 Task: In the  document Creativityplan.html Change font size of watermark '120' and place the watermark  'Horizontally'. Insert footer and write ww.ramsons.com
Action: Mouse moved to (294, 389)
Screenshot: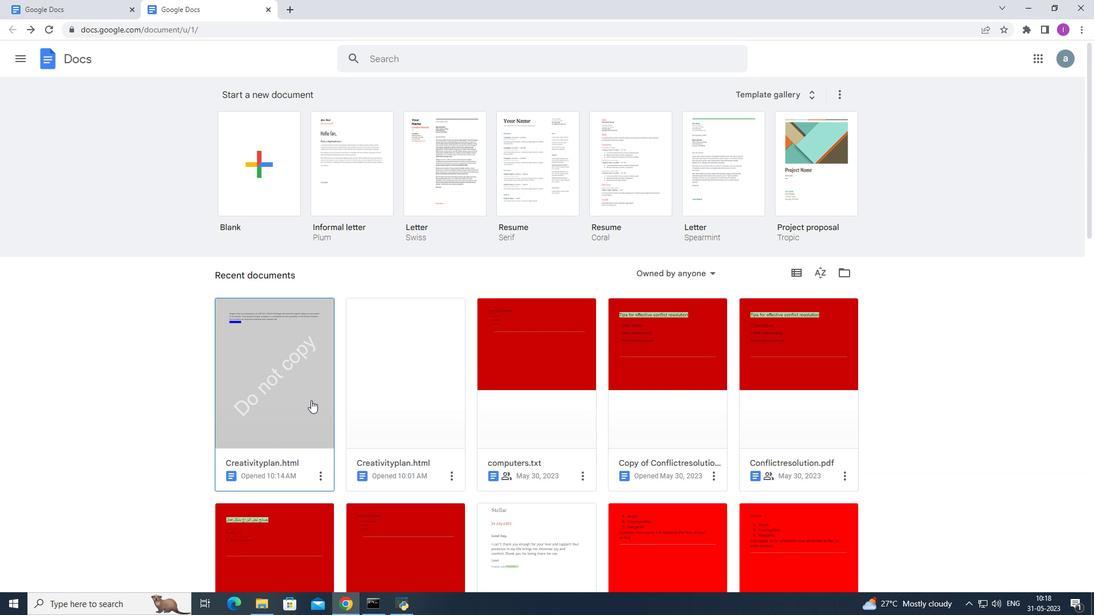 
Action: Mouse pressed left at (294, 389)
Screenshot: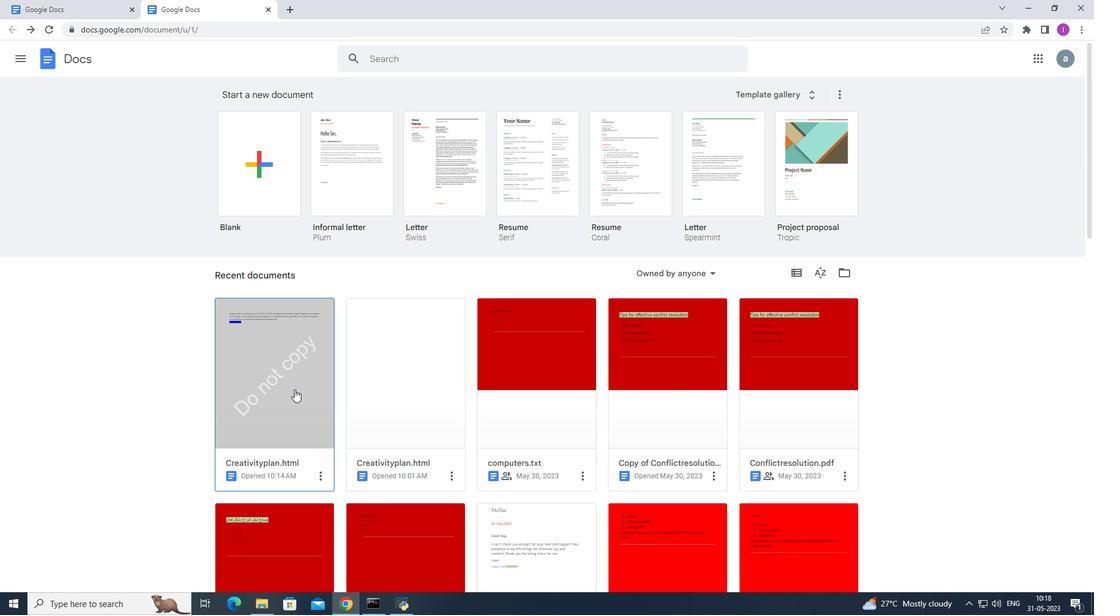 
Action: Mouse moved to (702, 293)
Screenshot: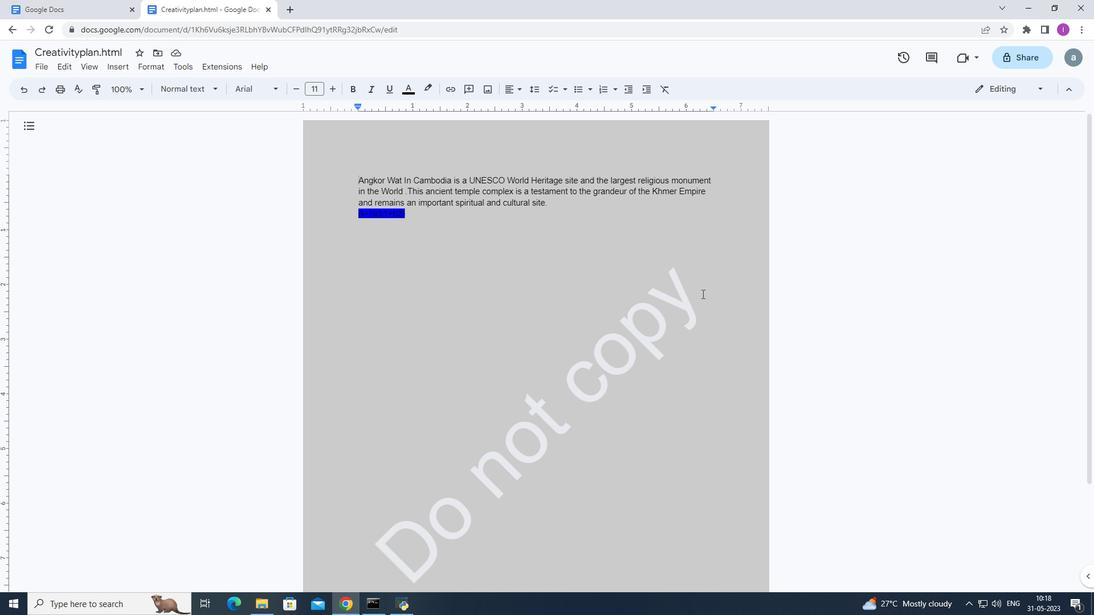
Action: Mouse pressed left at (702, 293)
Screenshot: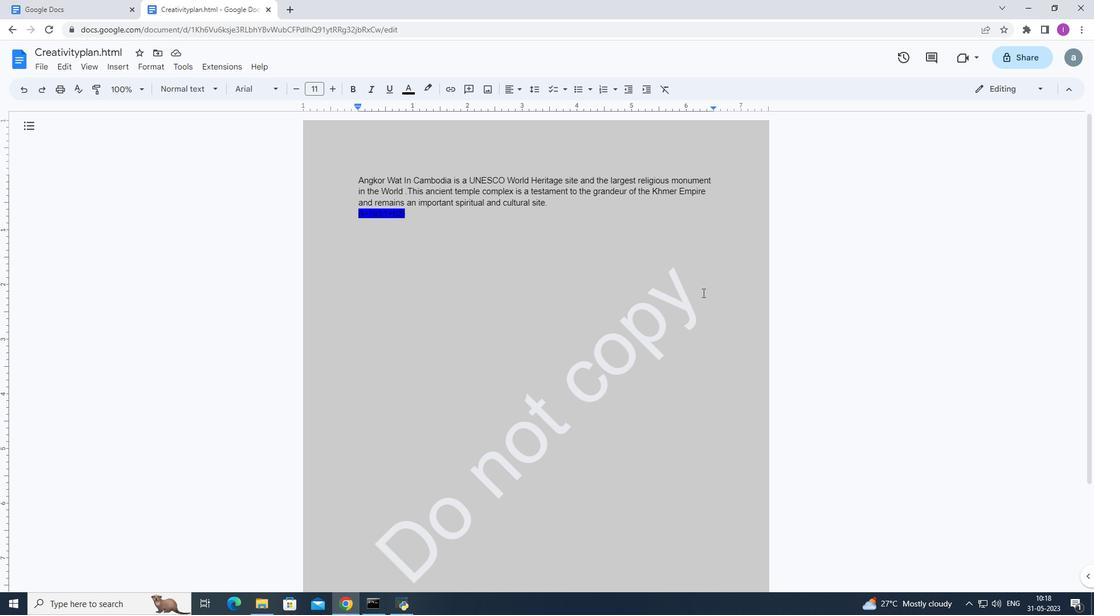 
Action: Mouse moved to (39, 62)
Screenshot: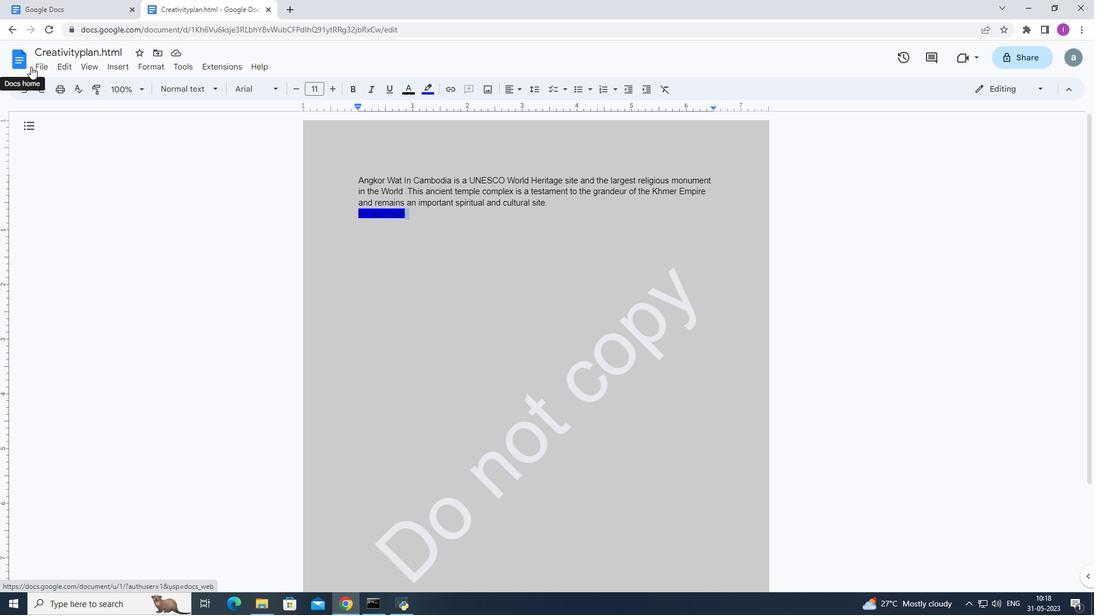 
Action: Mouse pressed left at (39, 62)
Screenshot: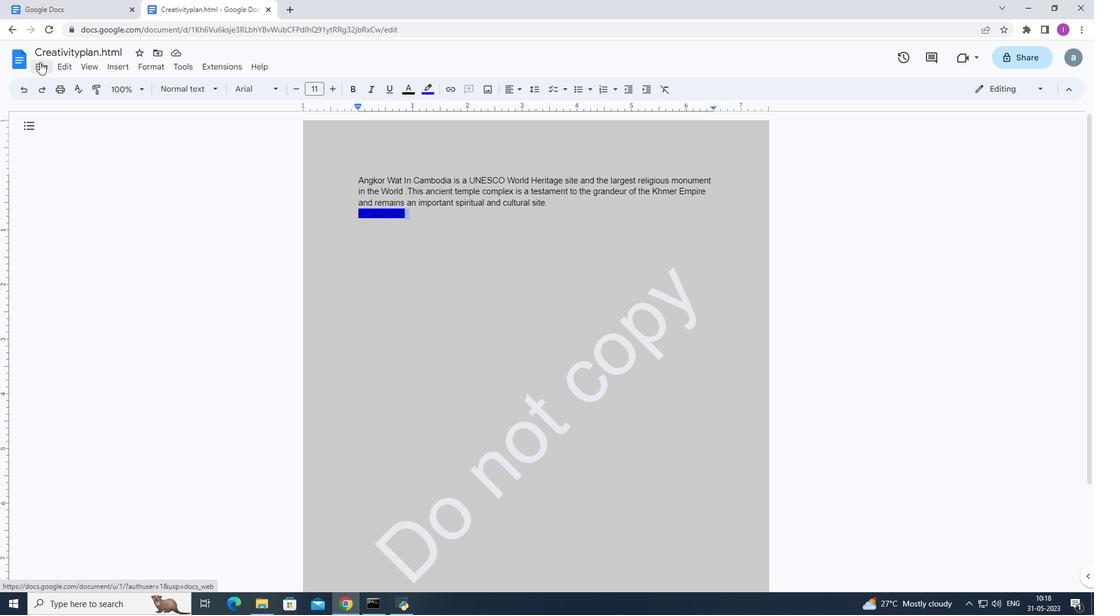 
Action: Mouse moved to (289, 196)
Screenshot: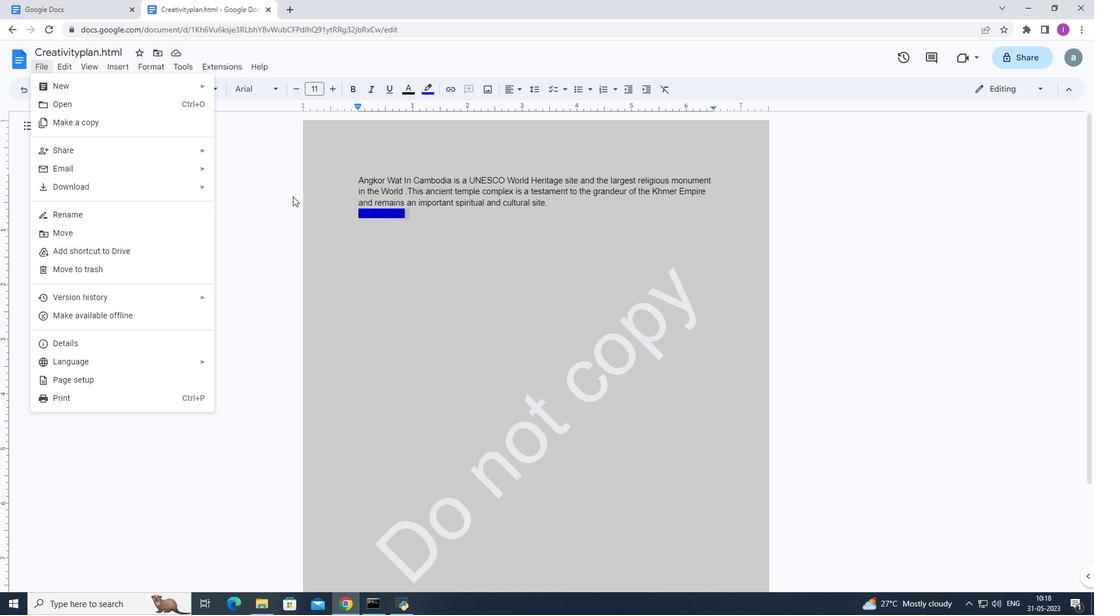 
Action: Mouse pressed left at (289, 196)
Screenshot: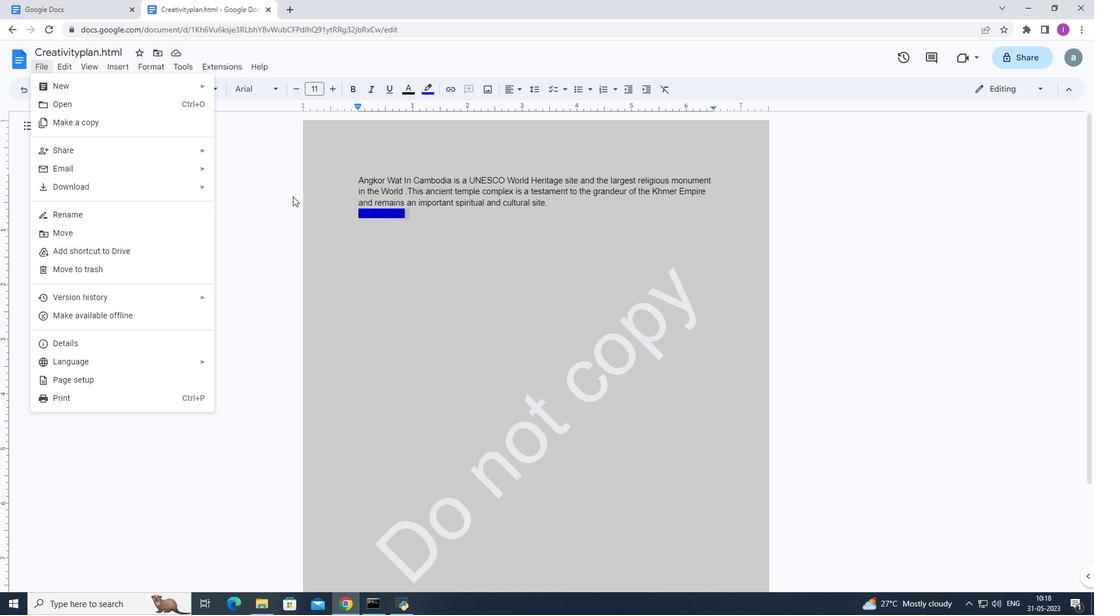 
Action: Mouse moved to (118, 68)
Screenshot: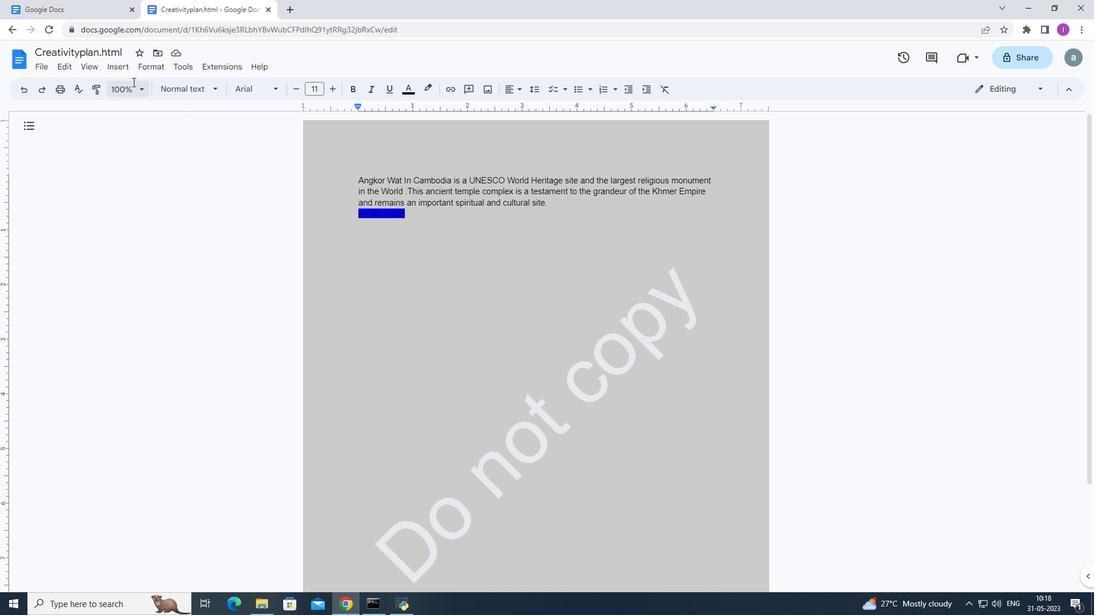 
Action: Mouse pressed left at (118, 68)
Screenshot: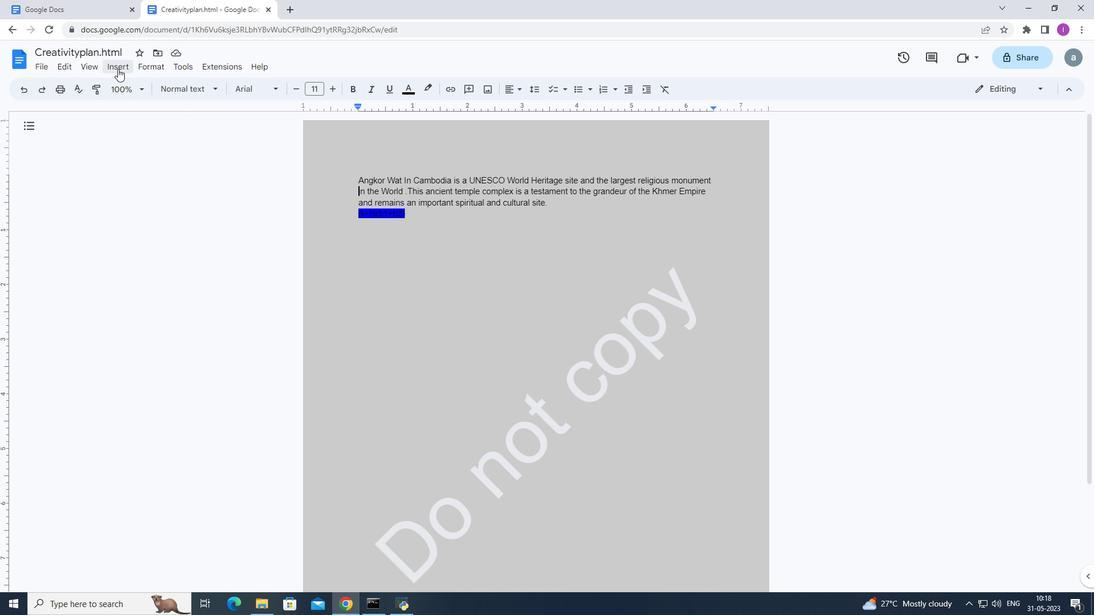 
Action: Mouse moved to (171, 336)
Screenshot: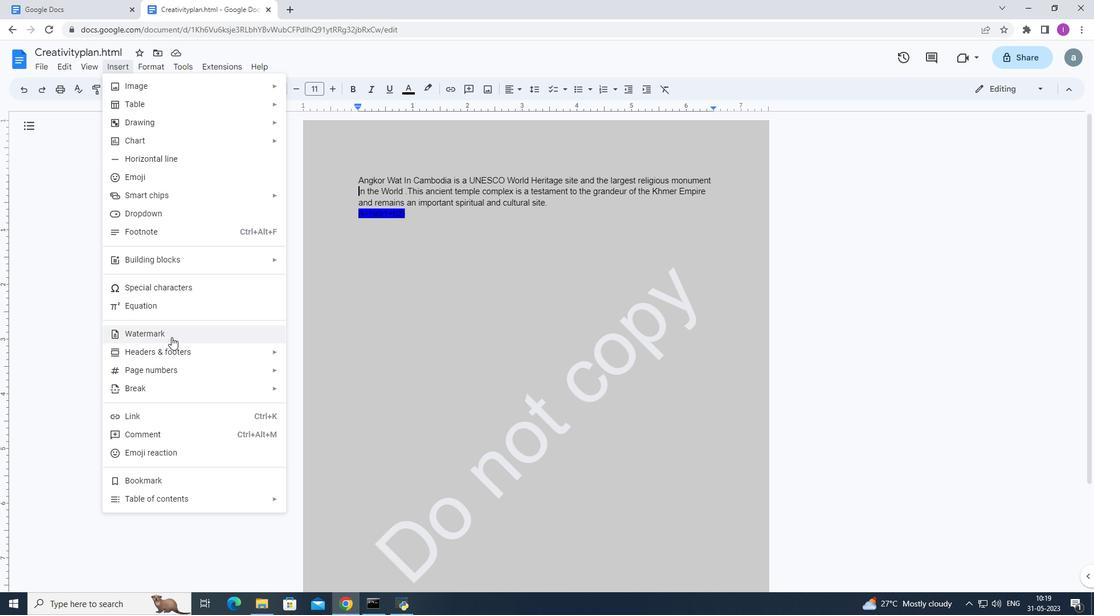 
Action: Mouse pressed left at (171, 336)
Screenshot: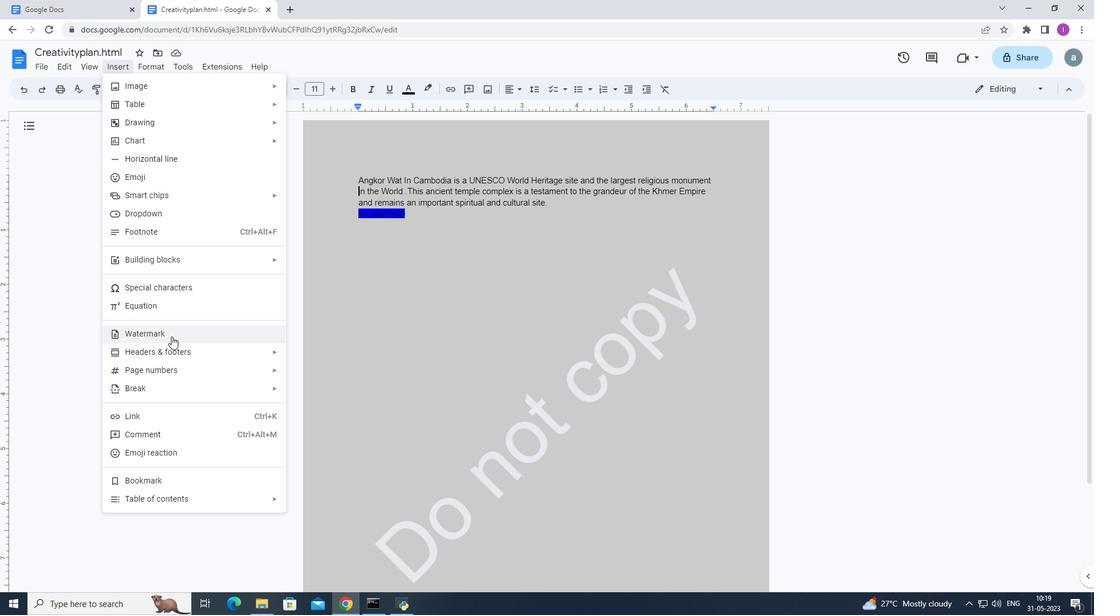
Action: Mouse moved to (991, 307)
Screenshot: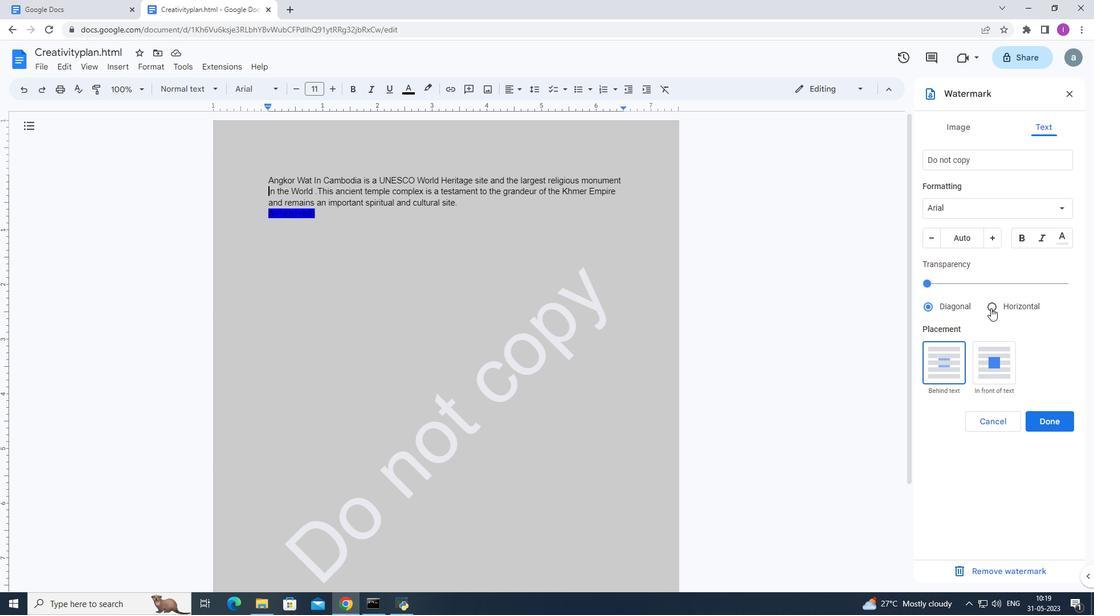 
Action: Mouse pressed left at (991, 307)
Screenshot: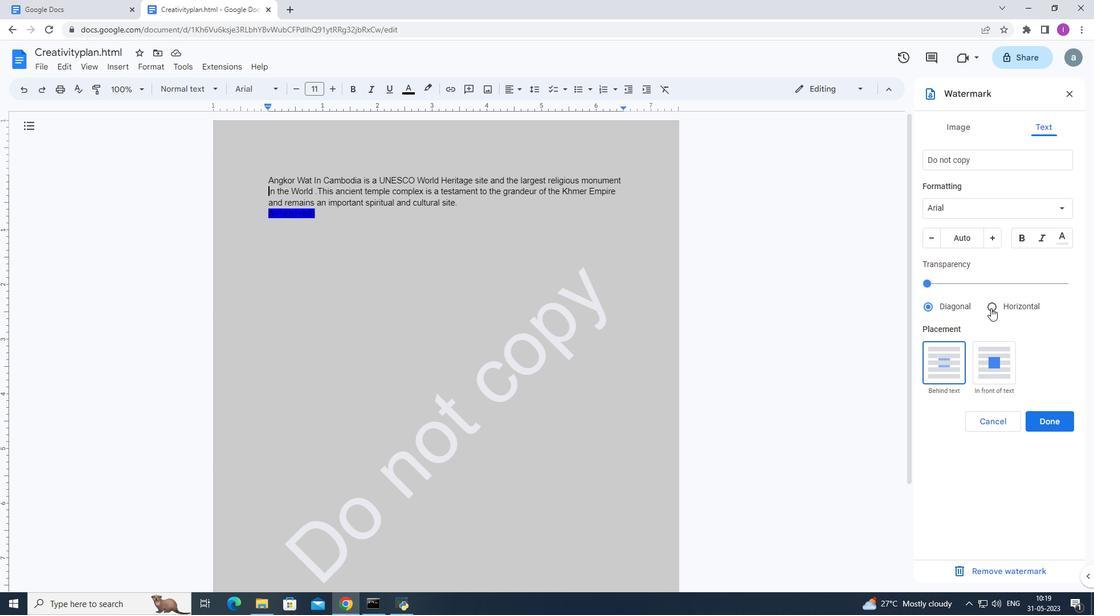 
Action: Mouse moved to (990, 235)
Screenshot: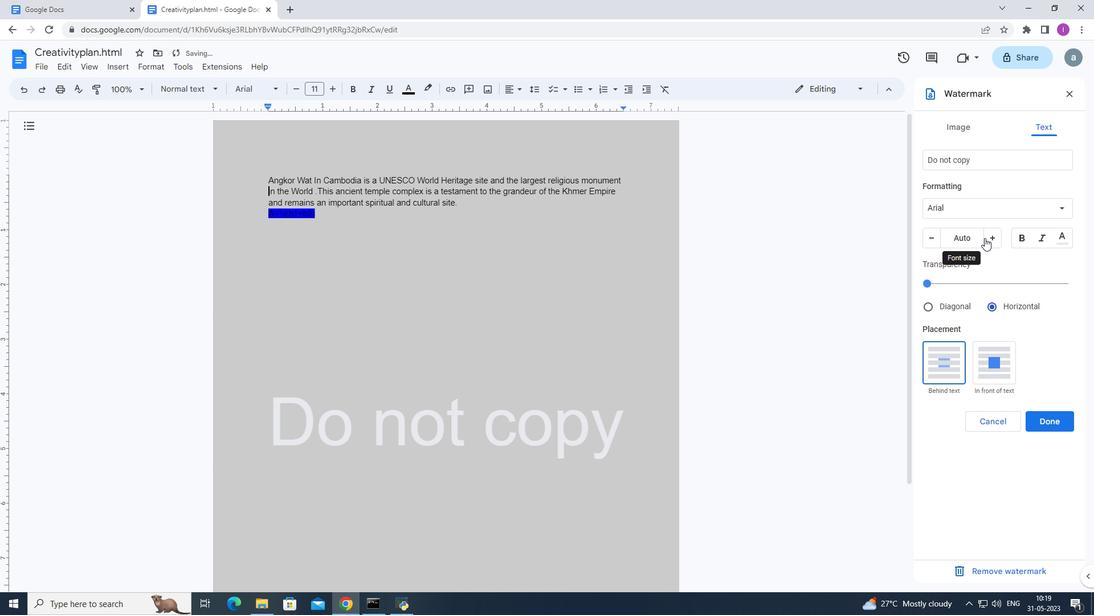 
Action: Mouse pressed left at (990, 235)
Screenshot: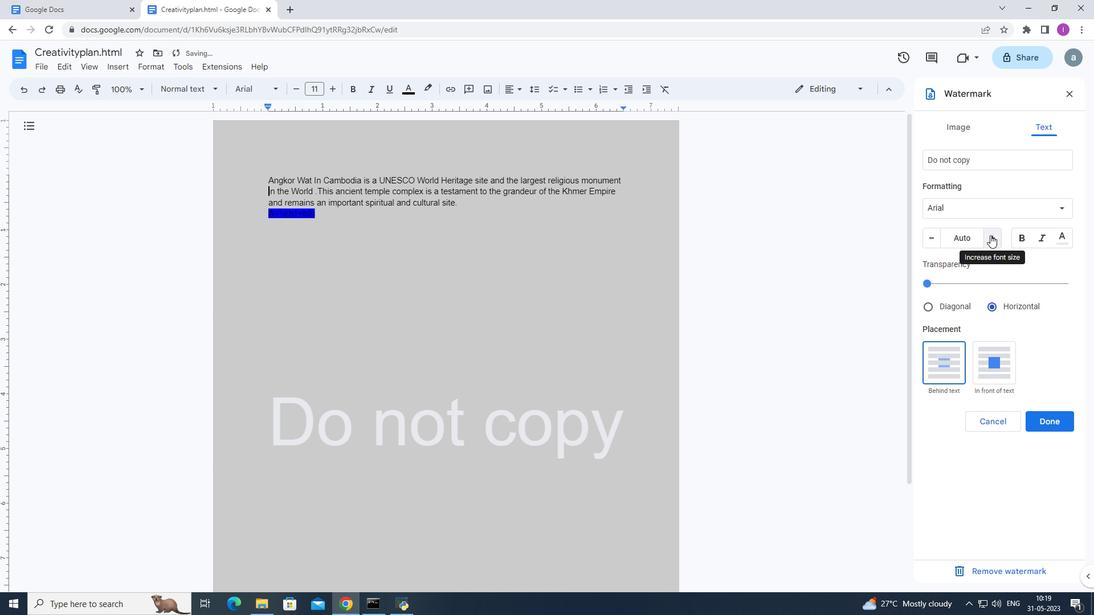
Action: Mouse moved to (990, 235)
Screenshot: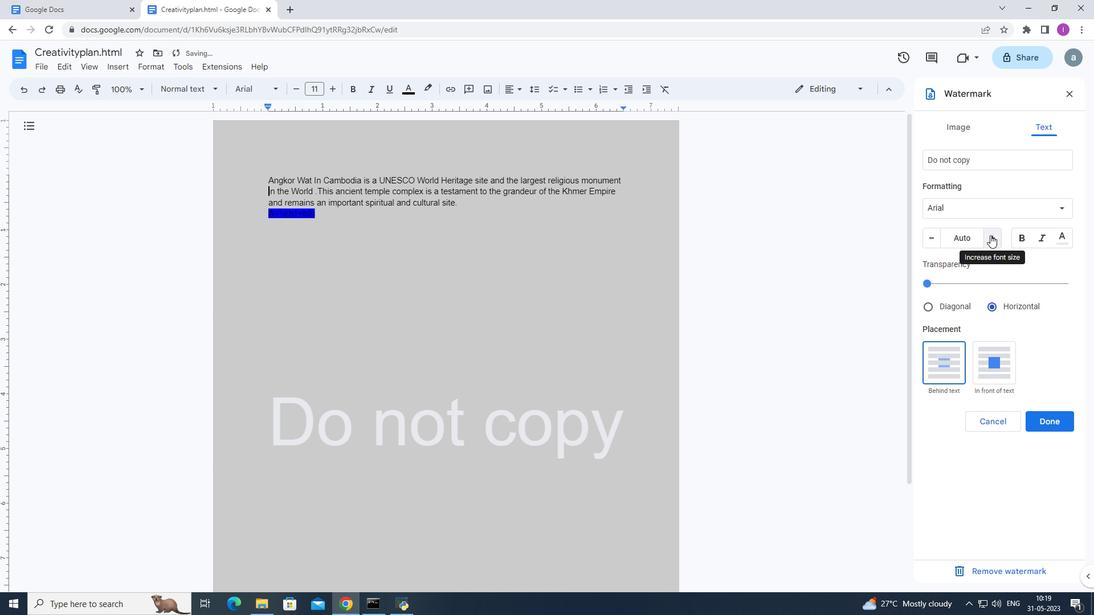 
Action: Mouse pressed left at (990, 235)
Screenshot: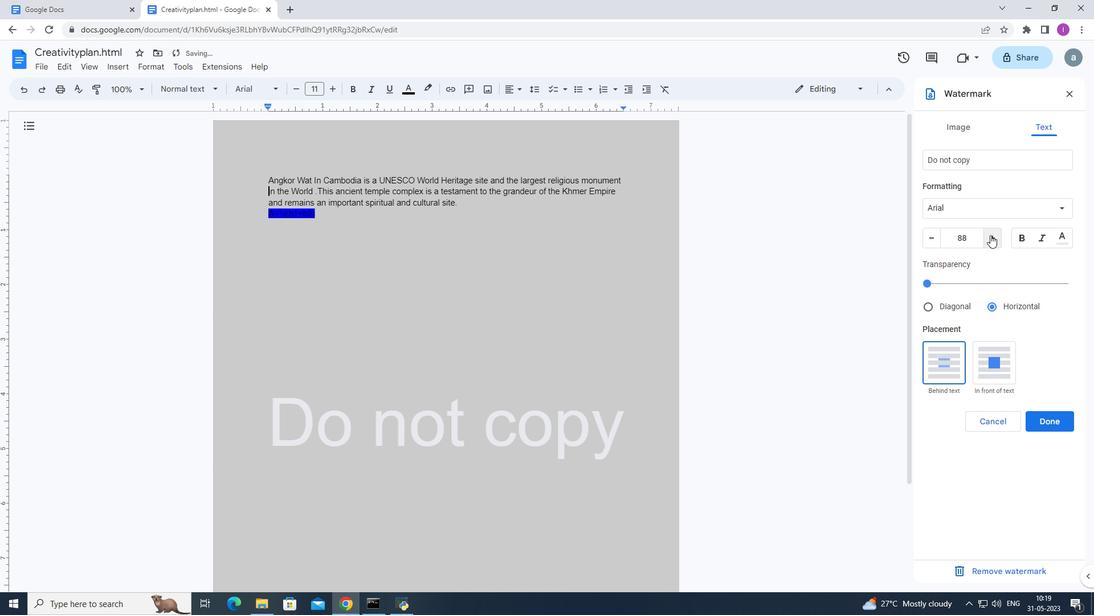 
Action: Mouse pressed left at (990, 235)
Screenshot: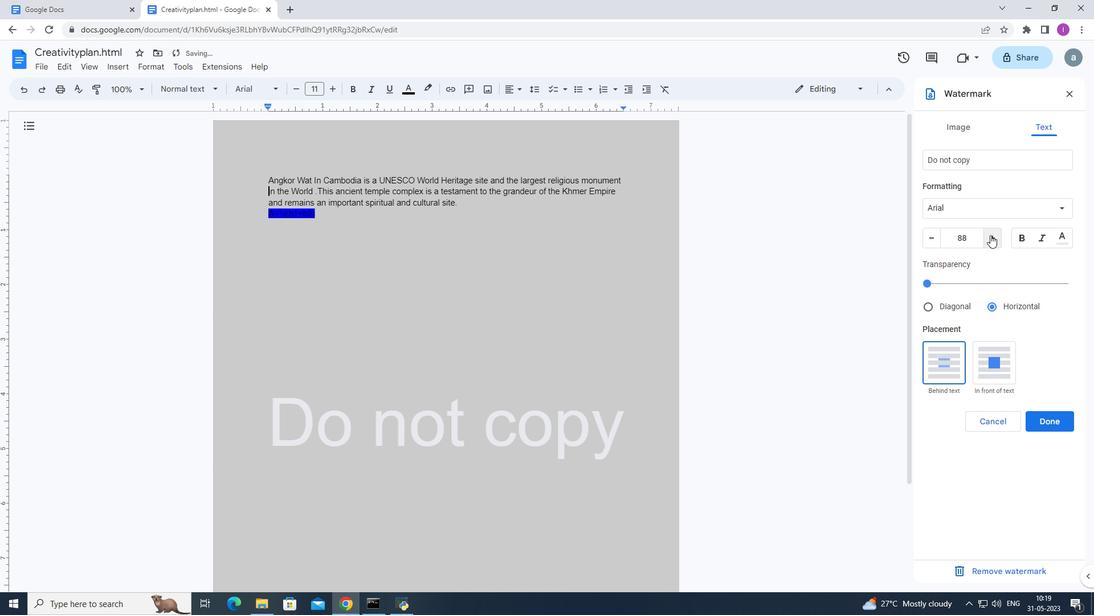 
Action: Mouse pressed left at (990, 235)
Screenshot: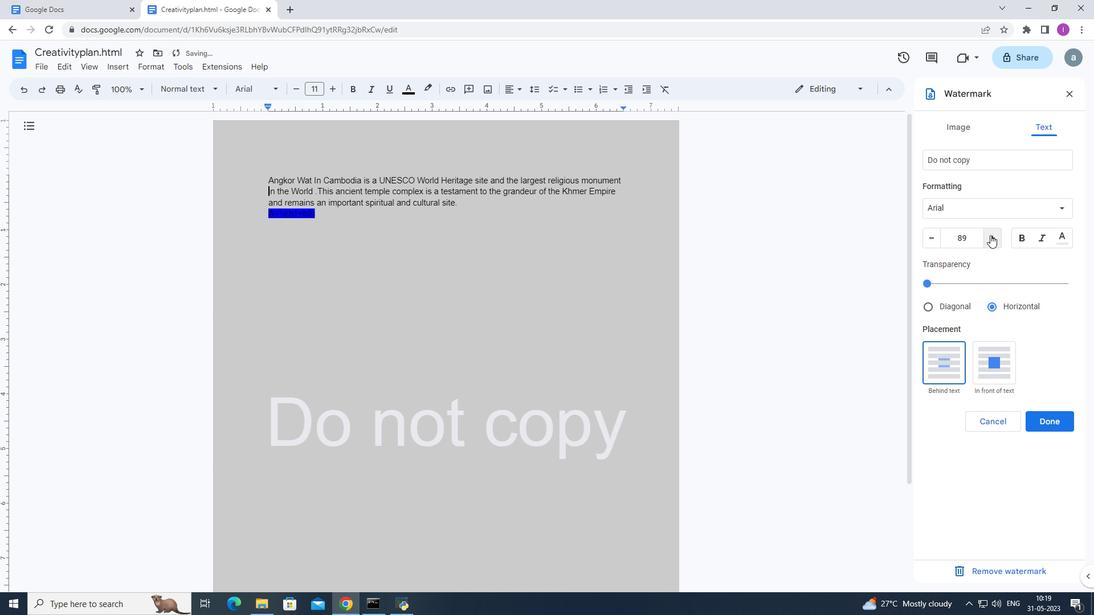 
Action: Mouse pressed left at (990, 235)
Screenshot: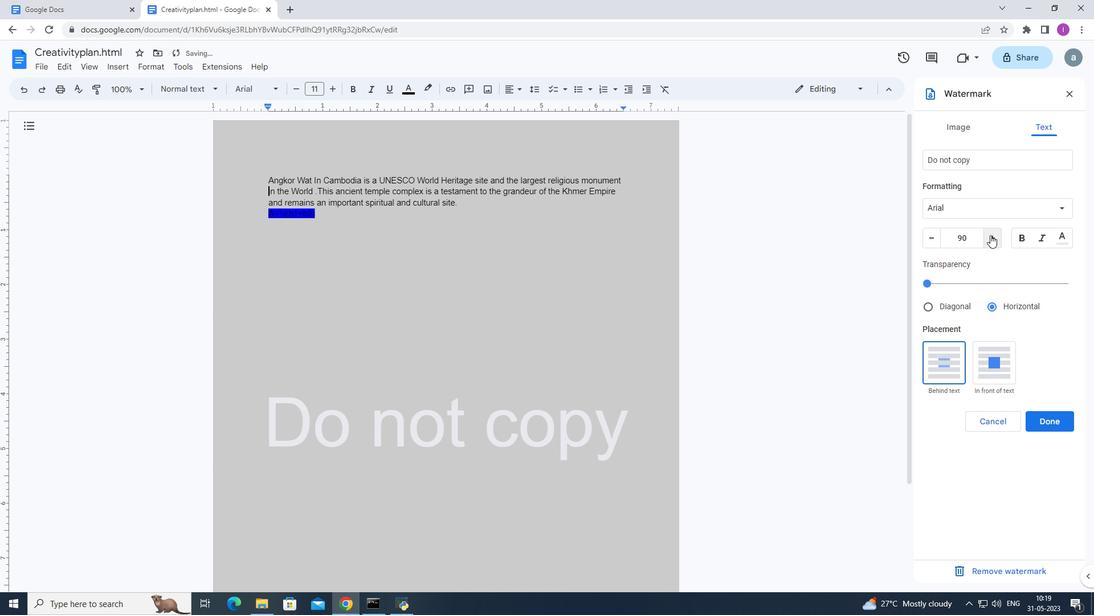 
Action: Mouse pressed left at (990, 235)
Screenshot: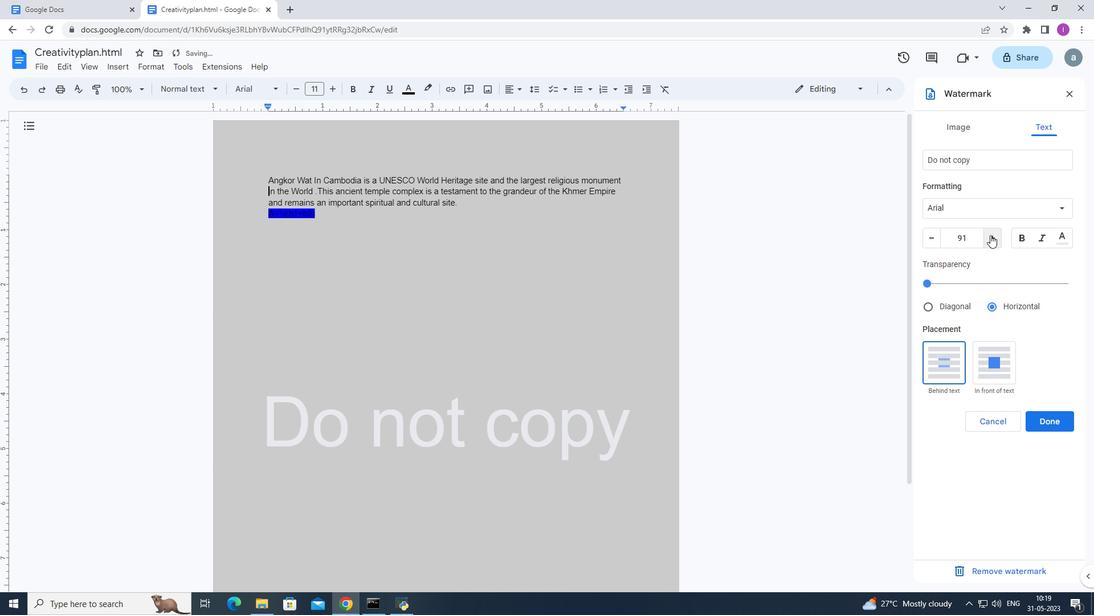 
Action: Mouse pressed left at (990, 235)
Screenshot: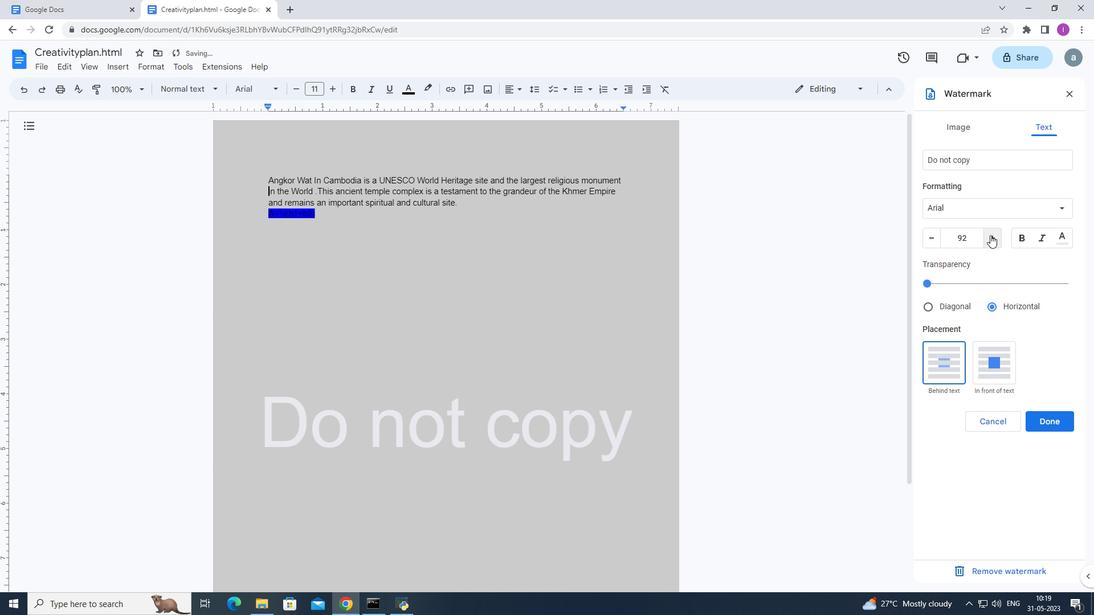 
Action: Mouse pressed left at (990, 235)
Screenshot: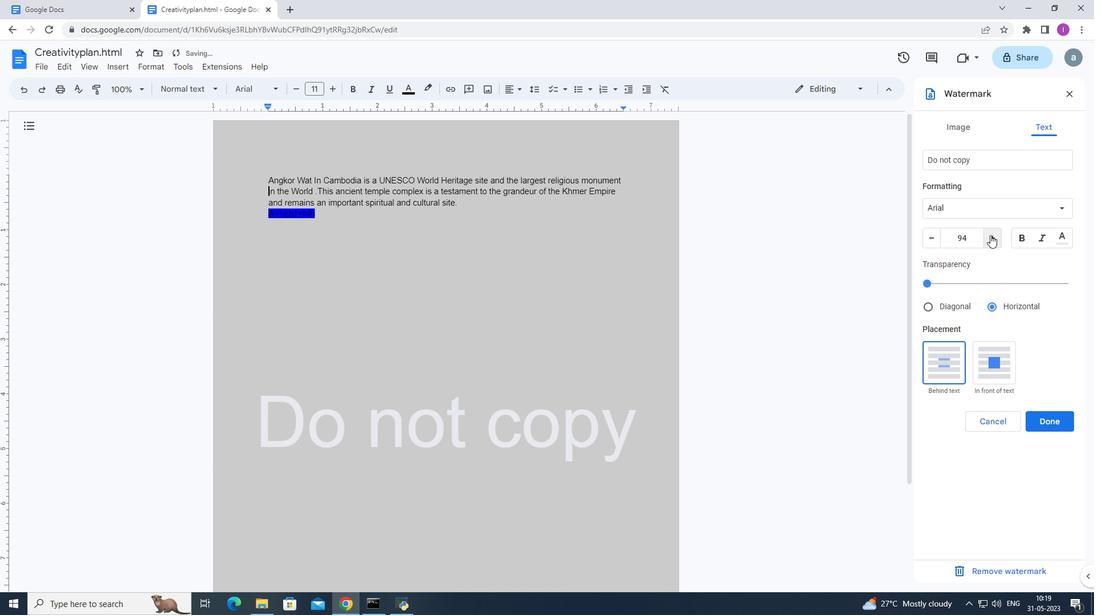 
Action: Mouse pressed left at (990, 235)
Screenshot: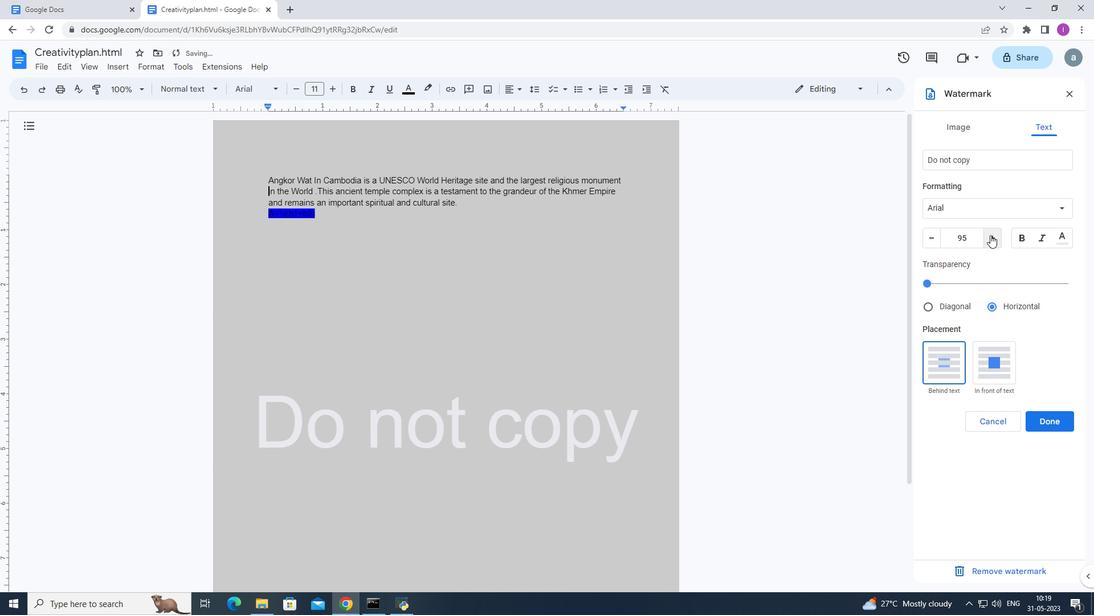 
Action: Mouse pressed left at (990, 235)
Screenshot: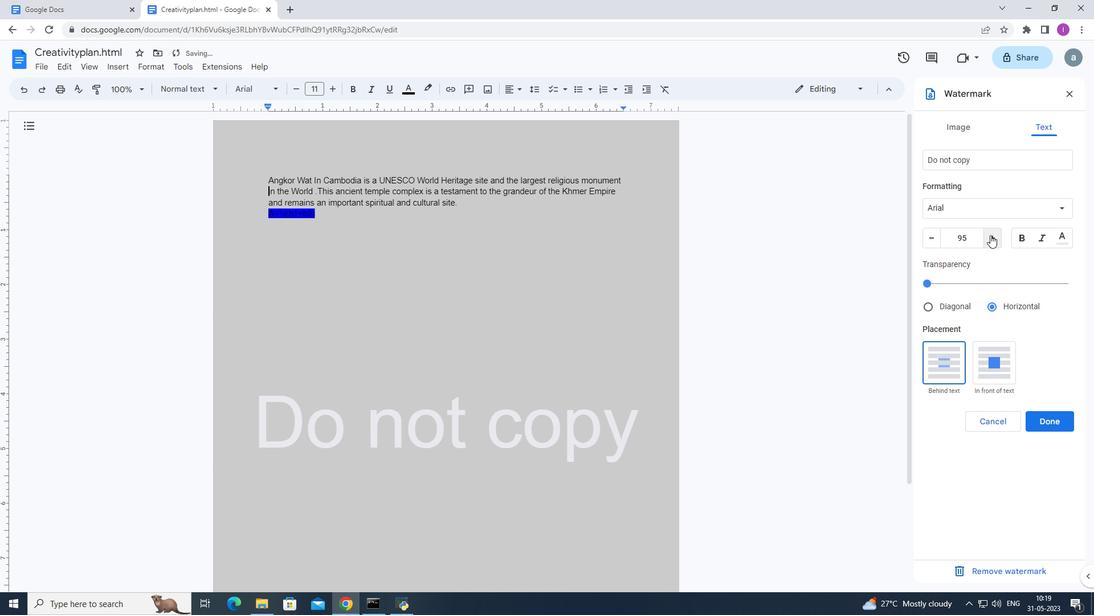 
Action: Mouse pressed left at (990, 235)
Screenshot: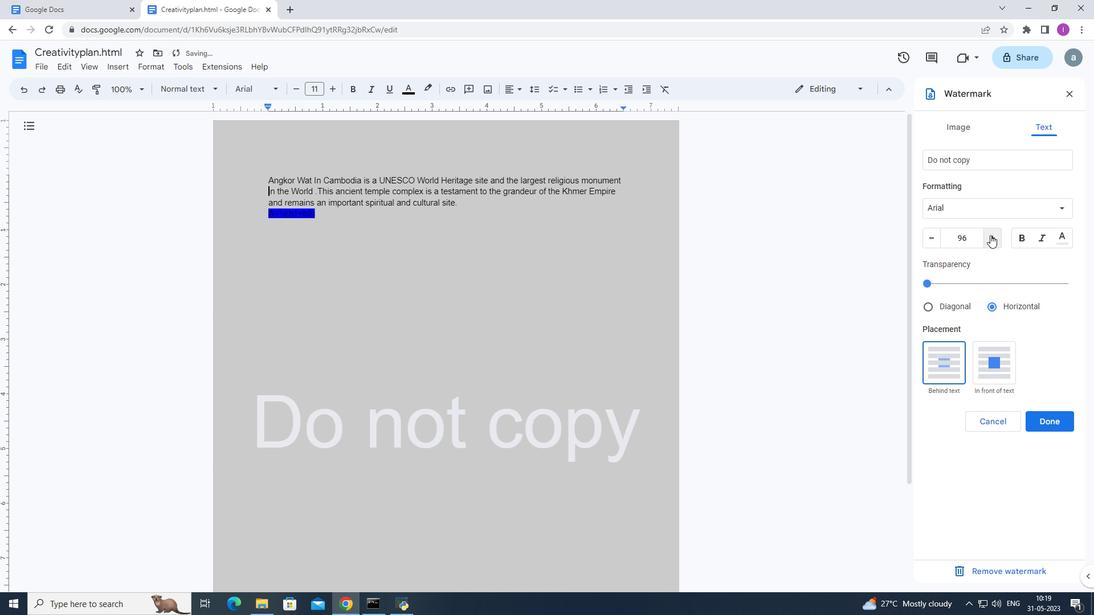 
Action: Mouse pressed left at (990, 235)
Screenshot: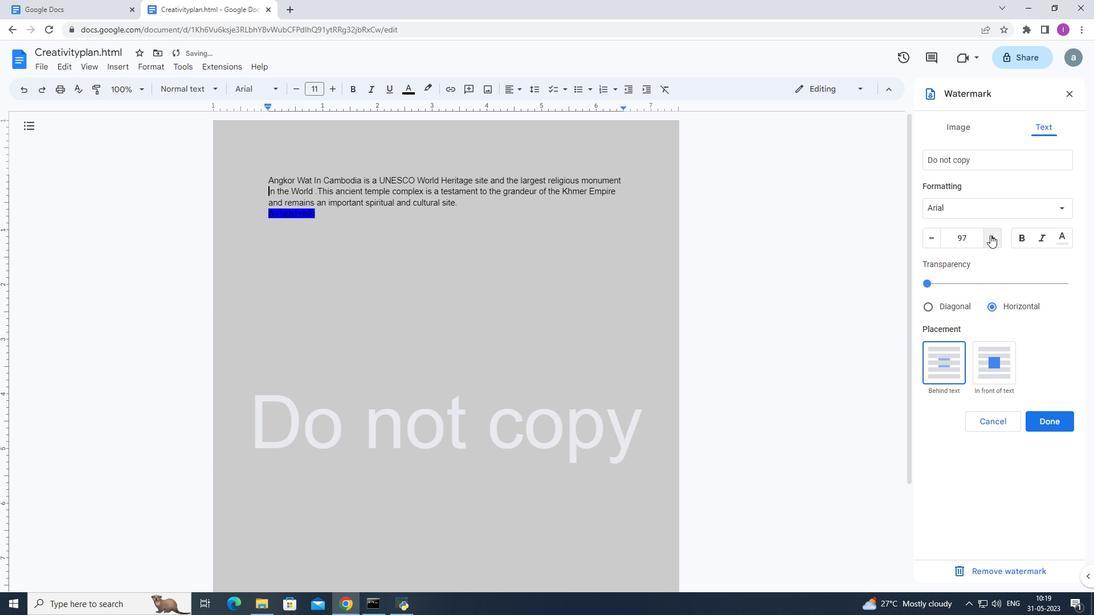 
Action: Mouse pressed left at (990, 235)
Screenshot: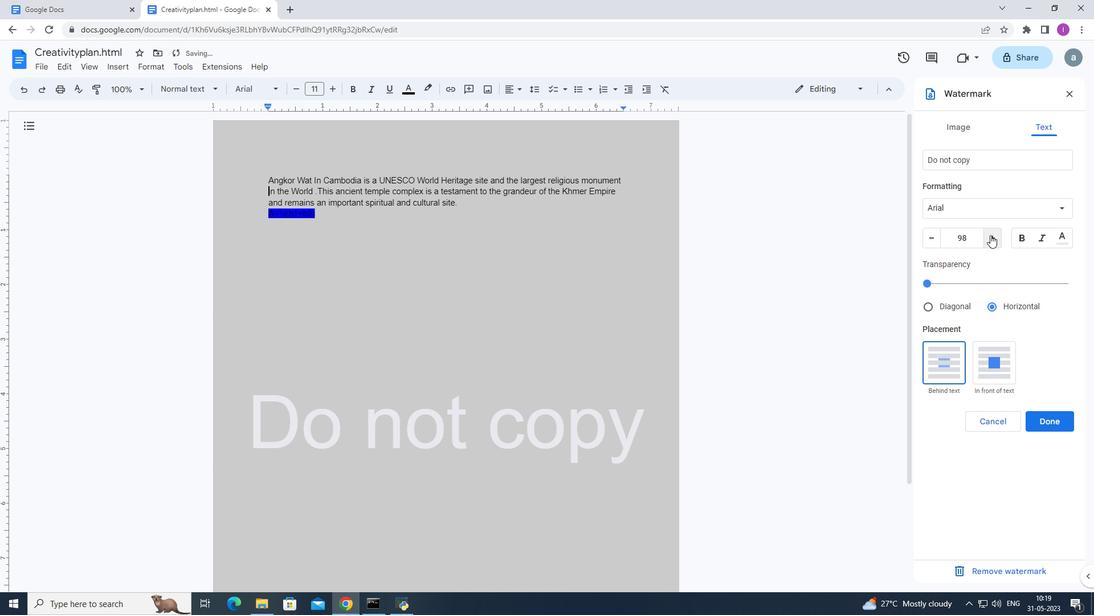 
Action: Mouse pressed left at (990, 235)
Screenshot: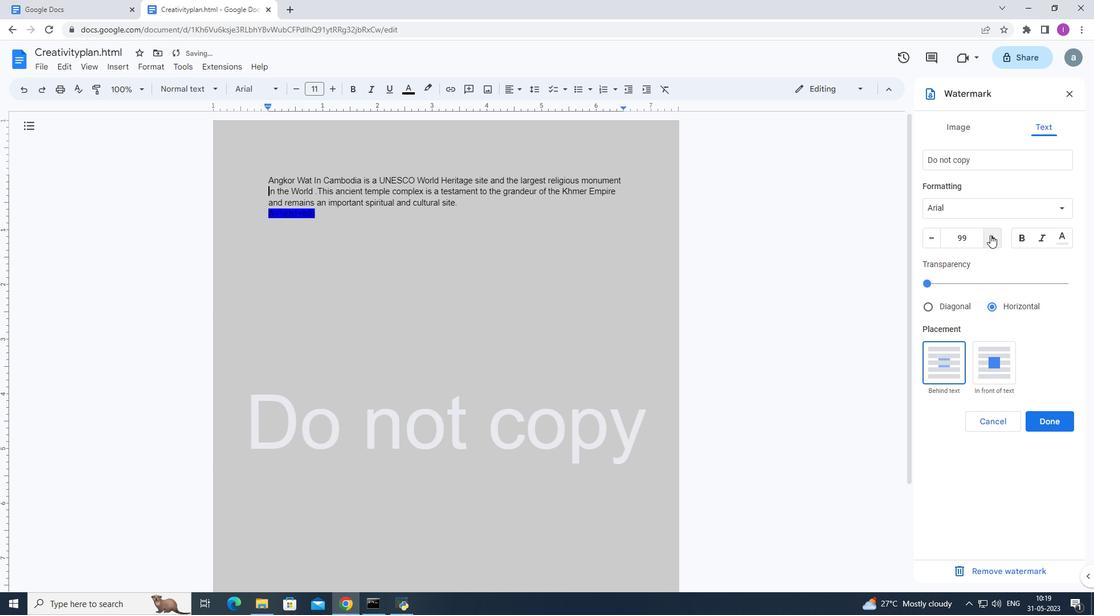
Action: Mouse pressed left at (990, 235)
Screenshot: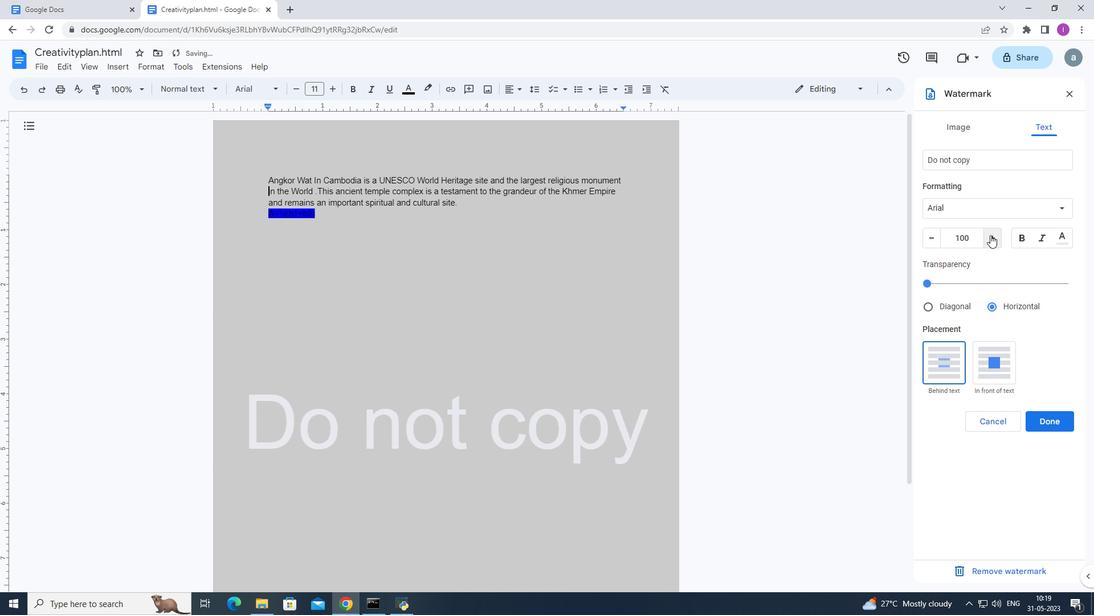 
Action: Mouse pressed left at (990, 235)
Screenshot: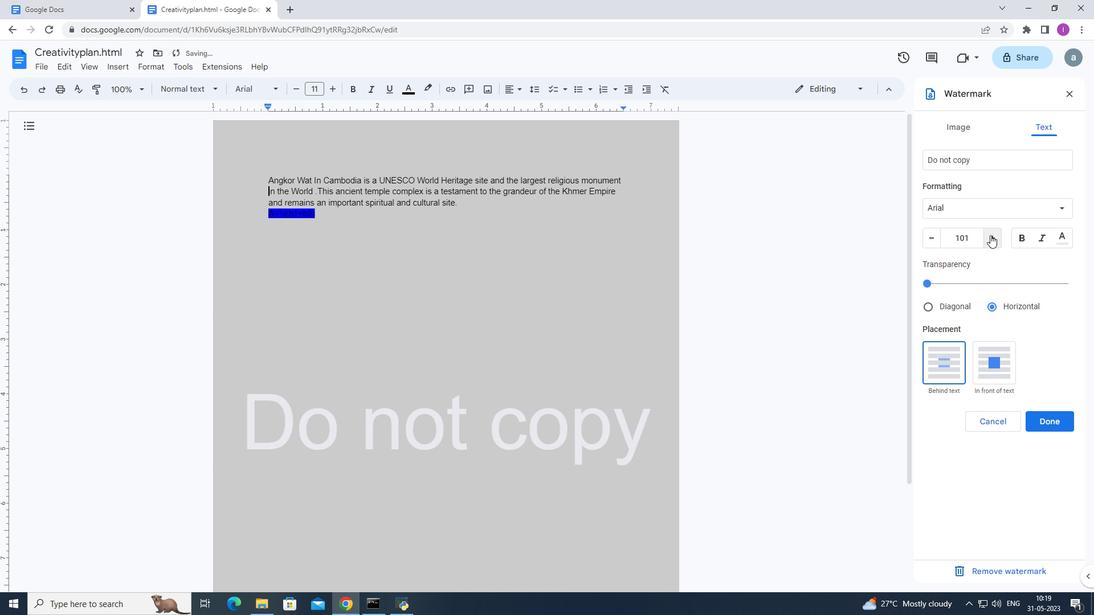 
Action: Mouse pressed left at (990, 235)
Screenshot: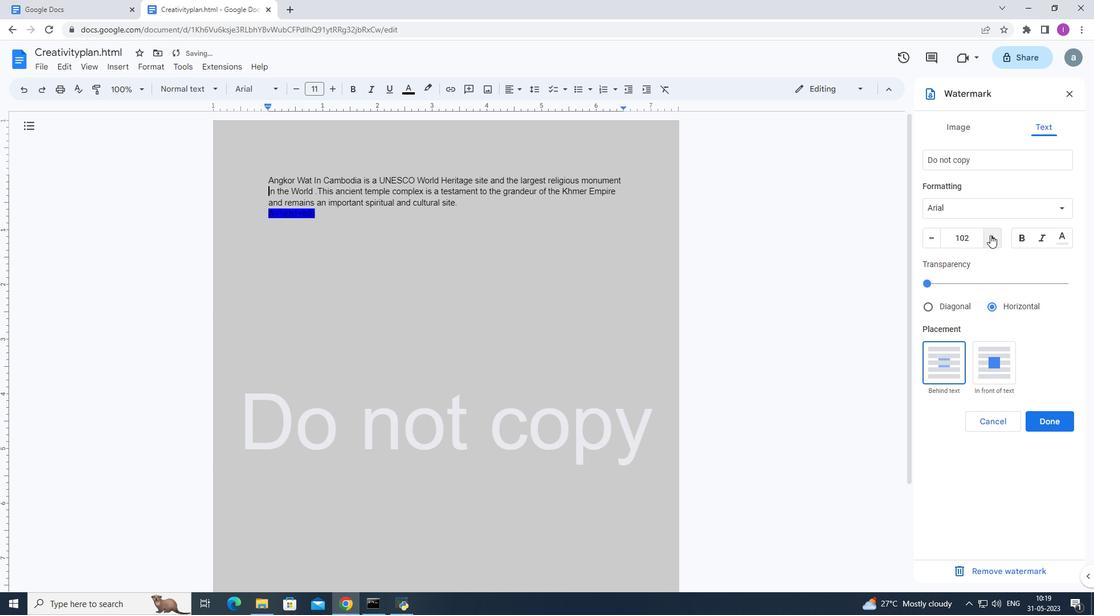 
Action: Mouse pressed left at (990, 235)
Screenshot: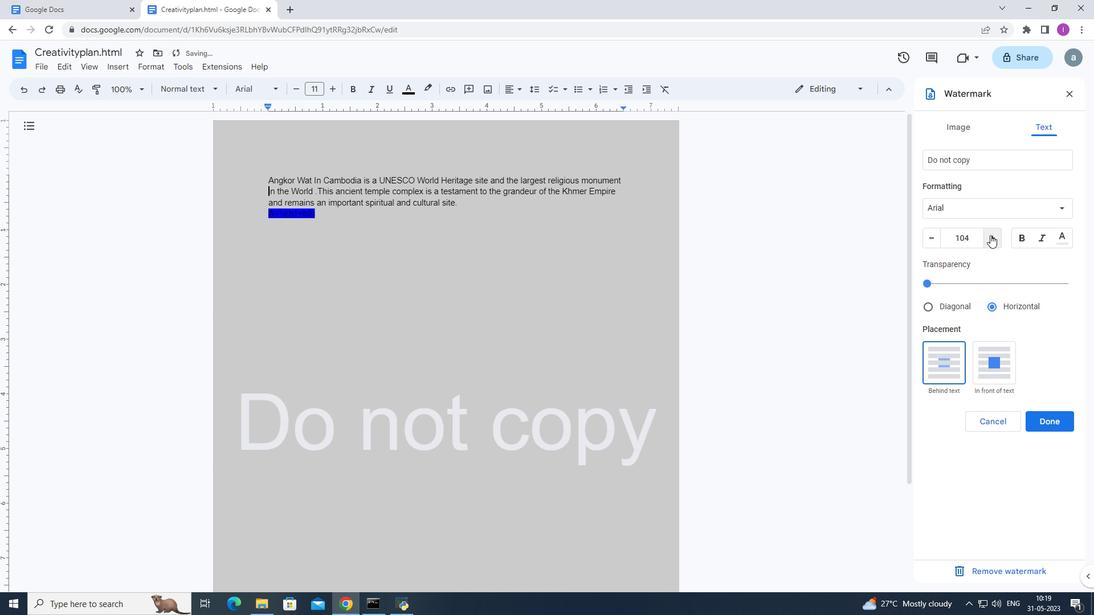 
Action: Mouse pressed left at (990, 235)
Screenshot: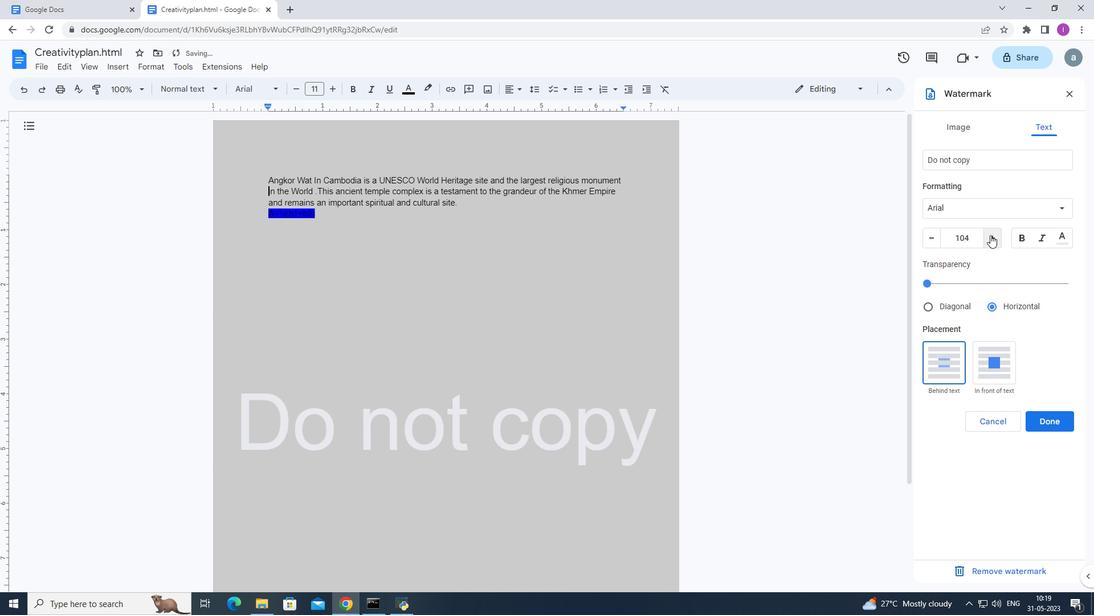 
Action: Mouse pressed left at (990, 235)
Screenshot: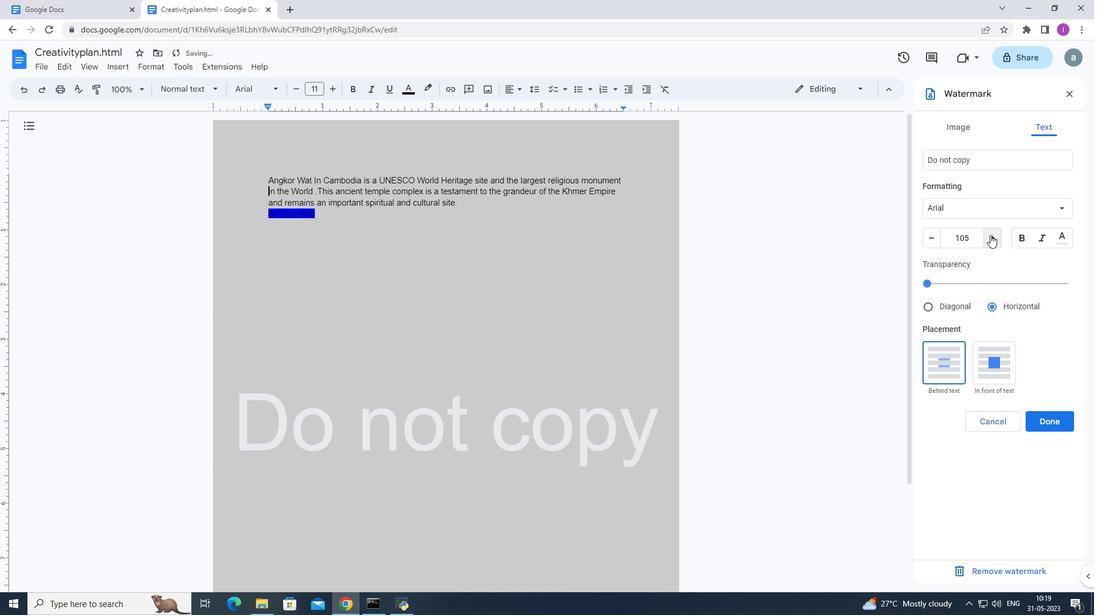 
Action: Mouse pressed left at (990, 235)
Screenshot: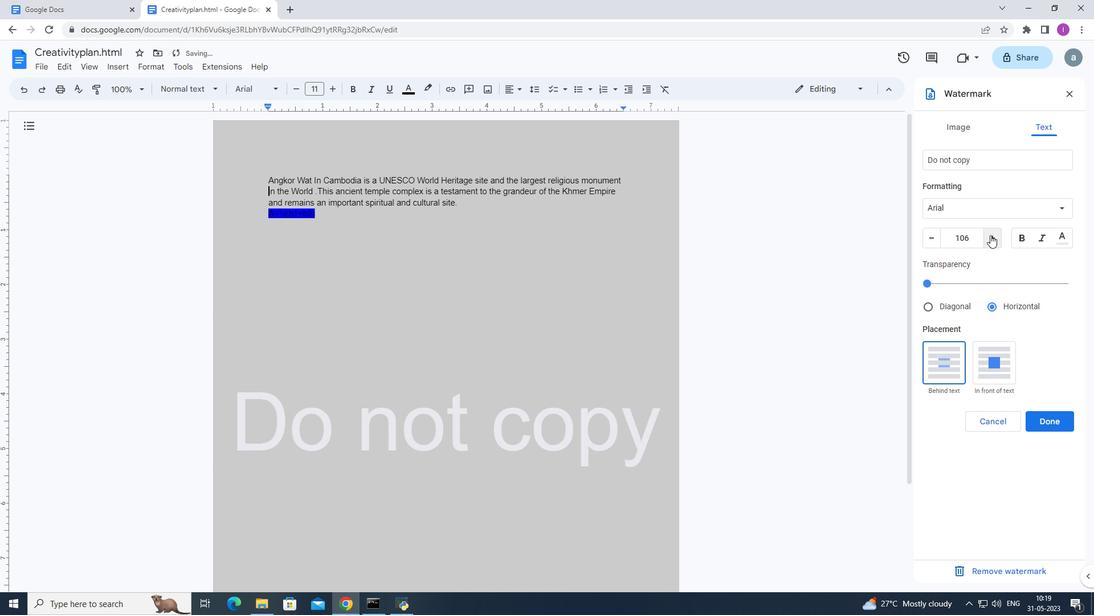
Action: Mouse pressed left at (990, 235)
Screenshot: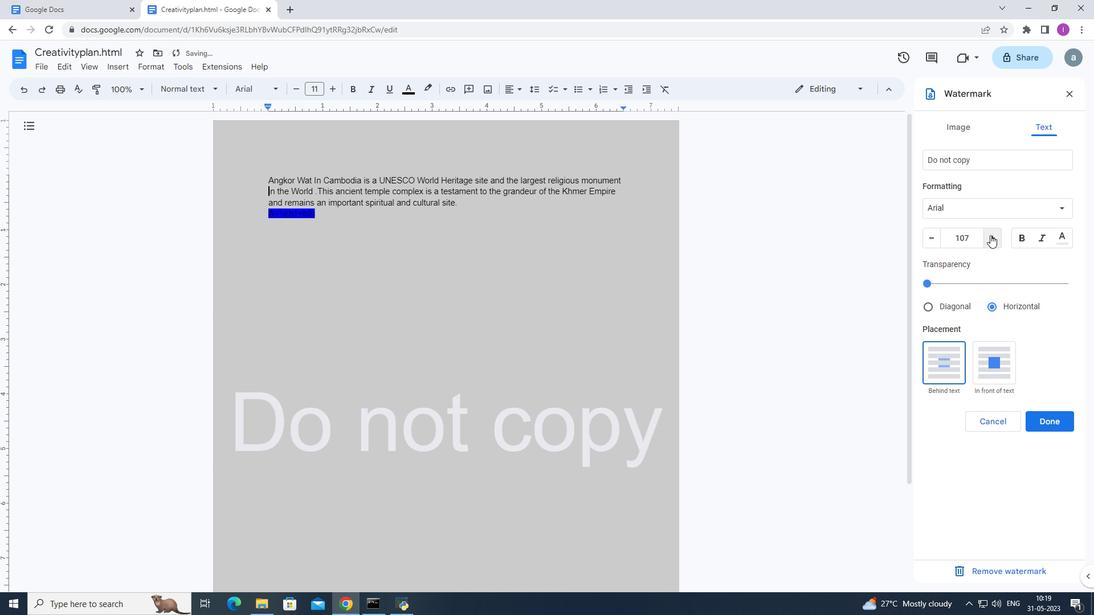 
Action: Mouse pressed left at (990, 235)
Screenshot: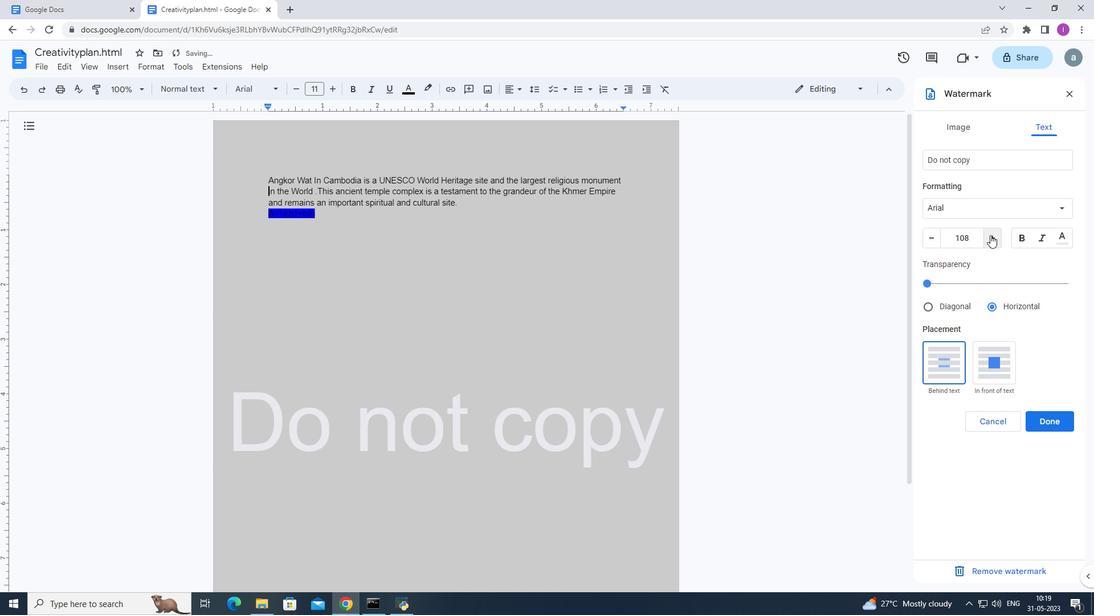 
Action: Mouse pressed left at (990, 235)
Screenshot: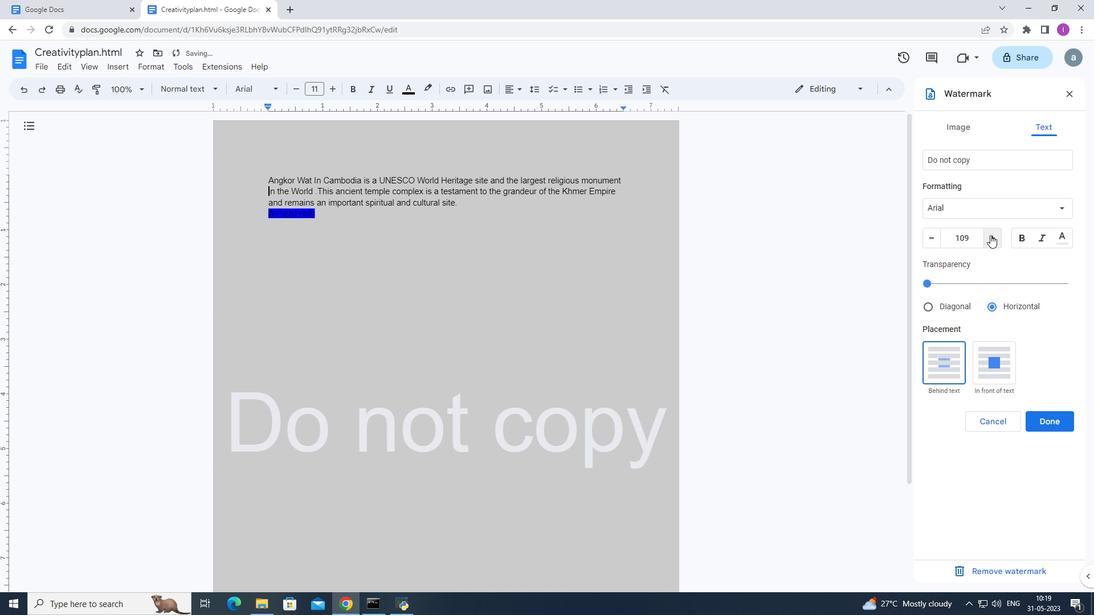 
Action: Mouse pressed left at (990, 235)
Screenshot: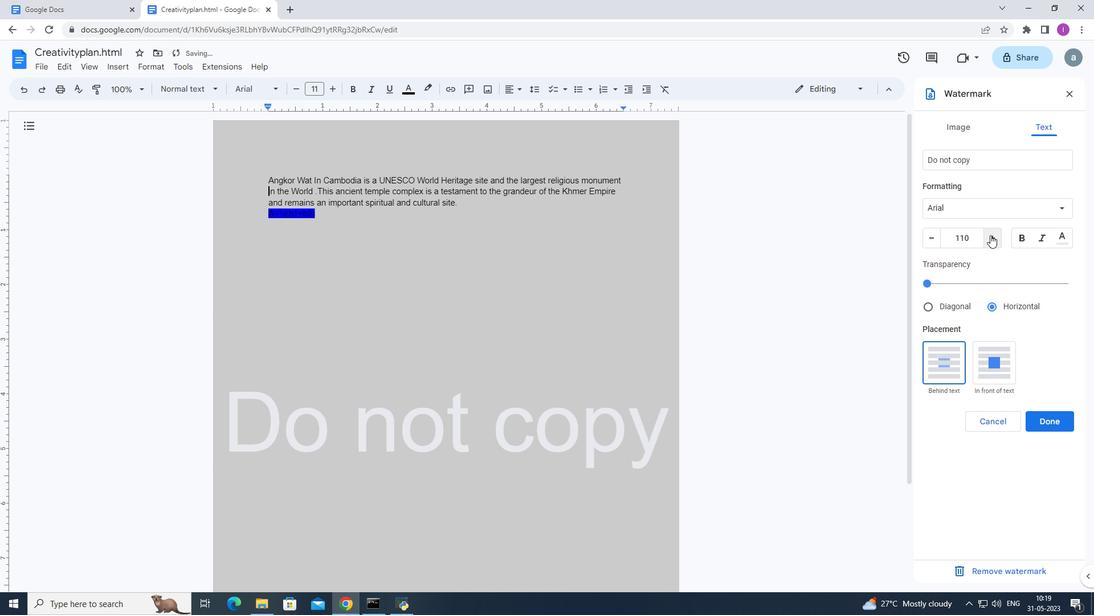 
Action: Mouse pressed left at (990, 235)
Screenshot: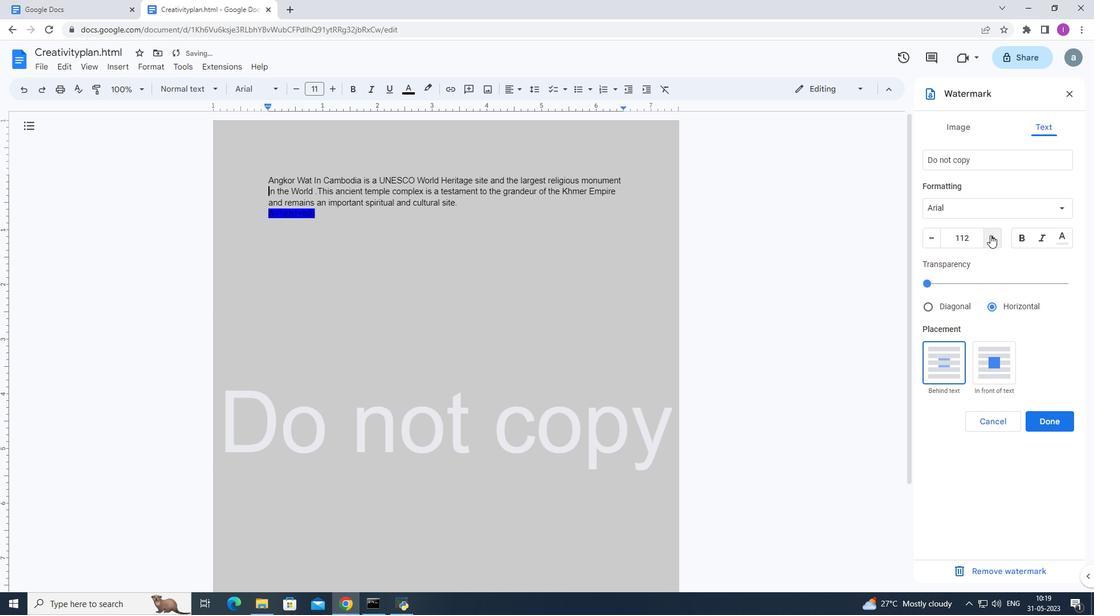 
Action: Mouse pressed left at (990, 235)
Screenshot: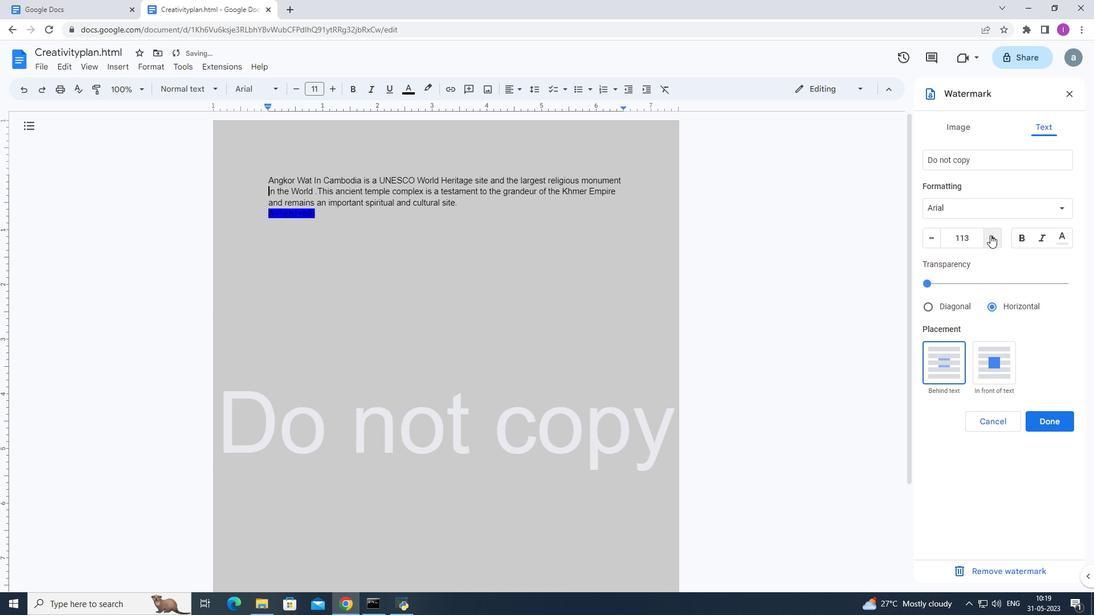 
Action: Mouse pressed left at (990, 235)
Screenshot: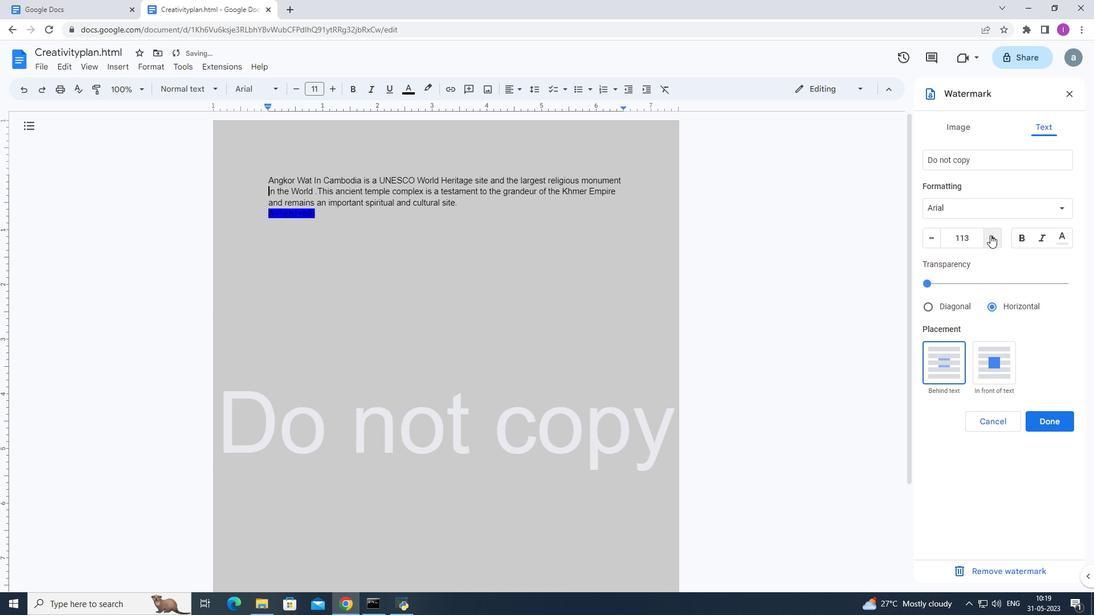 
Action: Mouse pressed left at (990, 235)
Screenshot: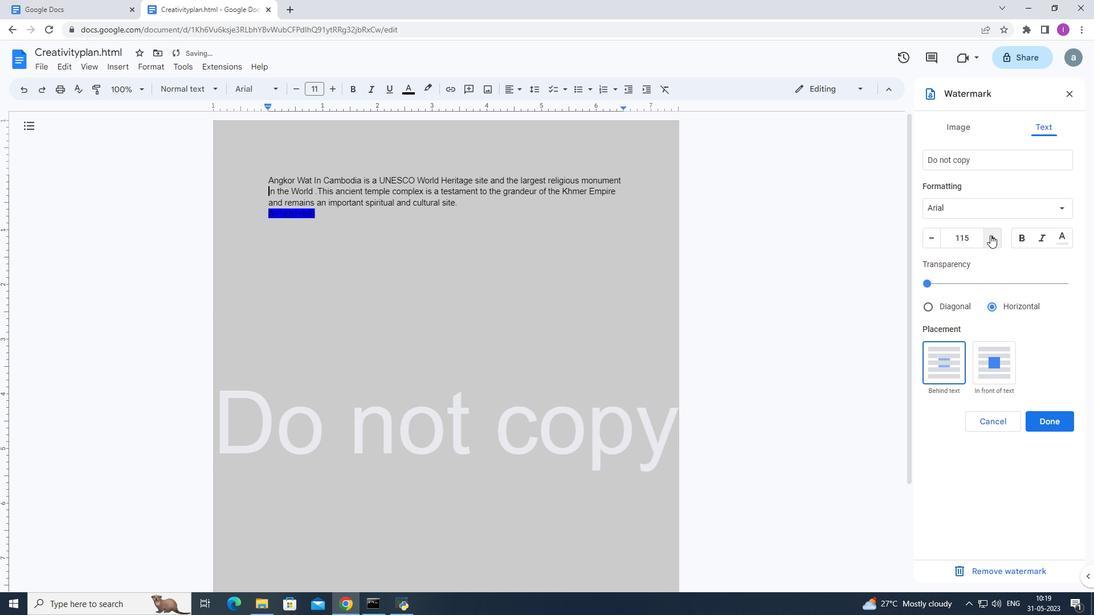 
Action: Mouse pressed left at (990, 235)
Screenshot: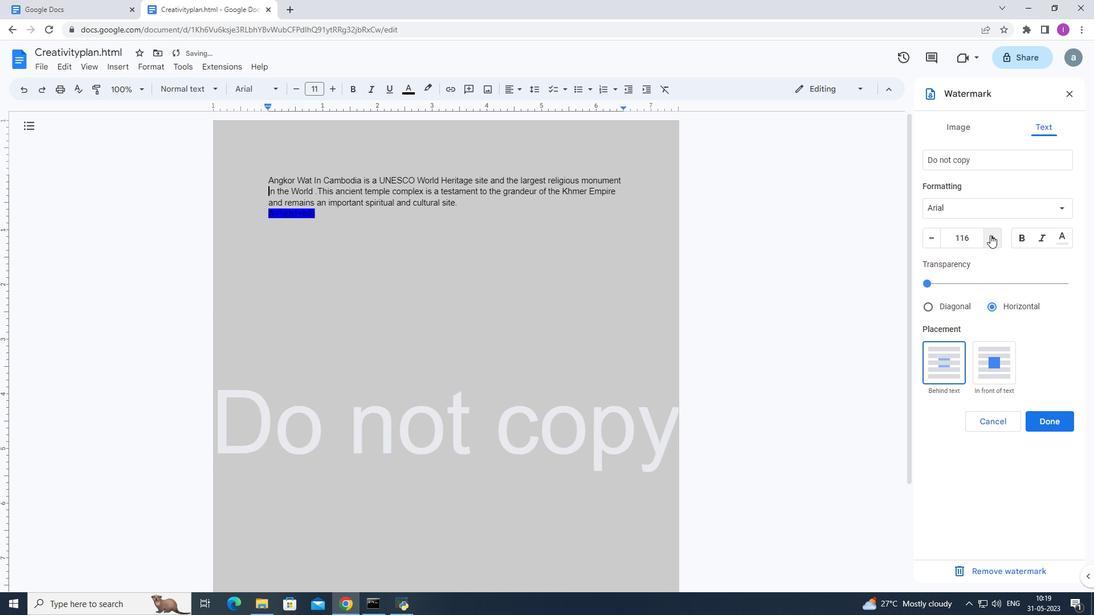 
Action: Mouse pressed left at (990, 235)
Screenshot: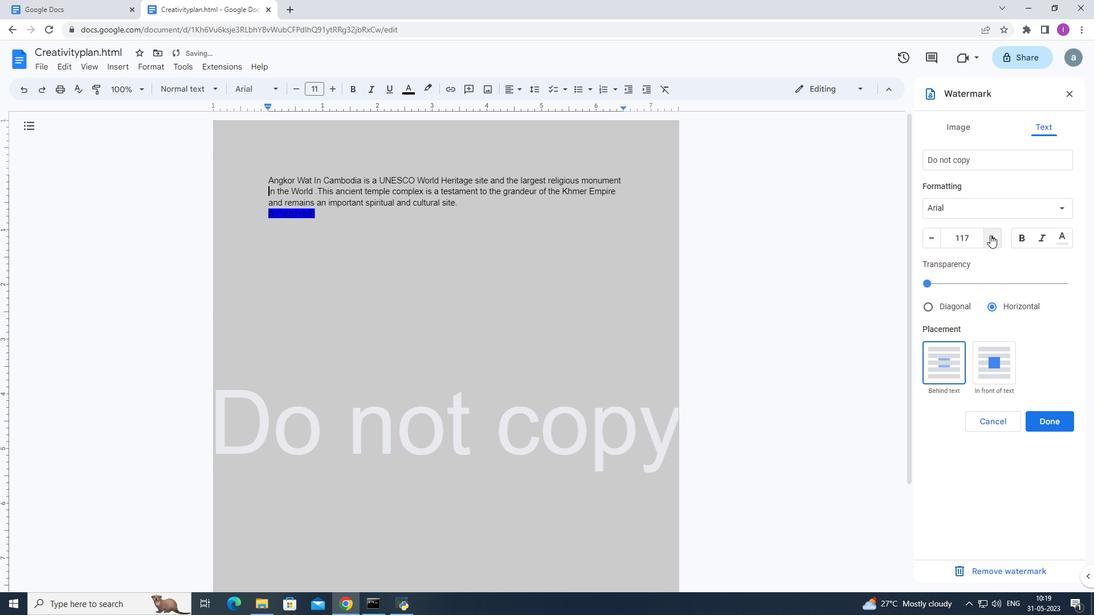 
Action: Mouse pressed left at (990, 235)
Screenshot: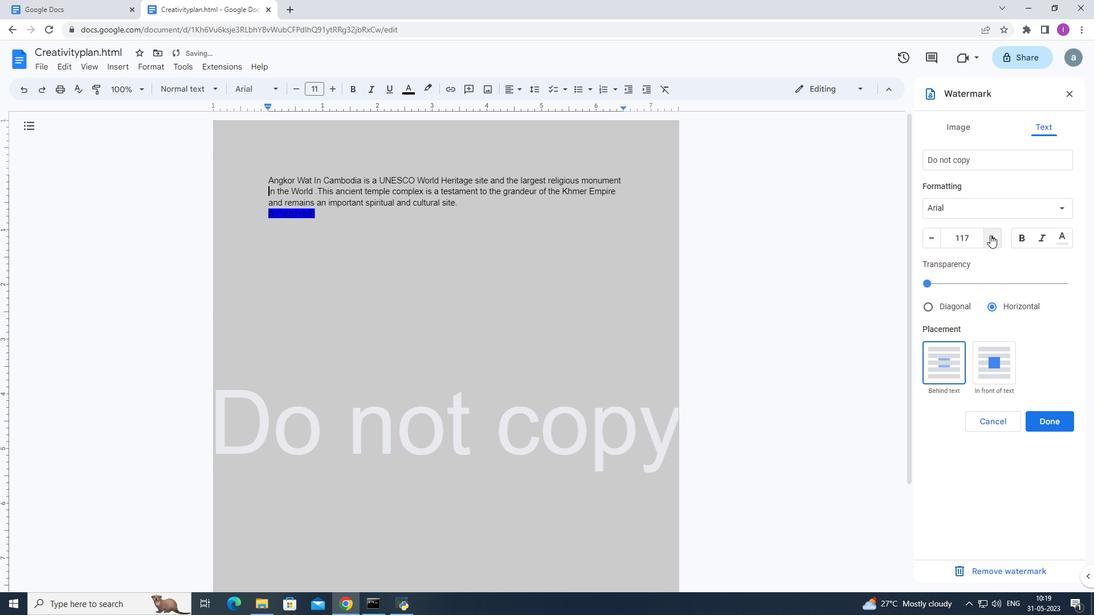 
Action: Mouse pressed left at (990, 235)
Screenshot: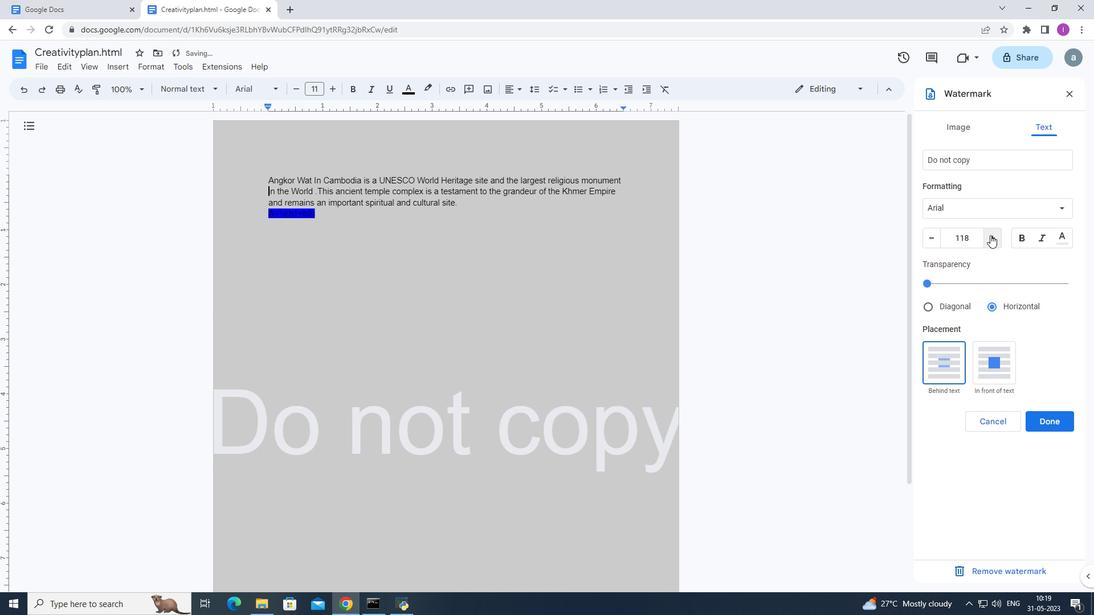
Action: Mouse moved to (1044, 428)
Screenshot: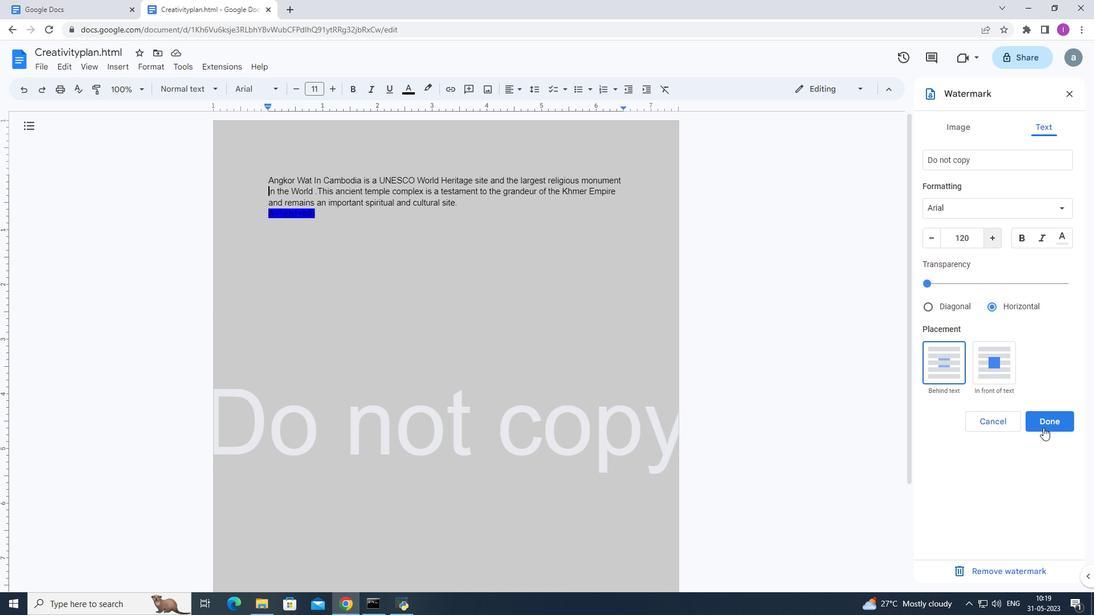 
Action: Mouse pressed left at (1044, 428)
Screenshot: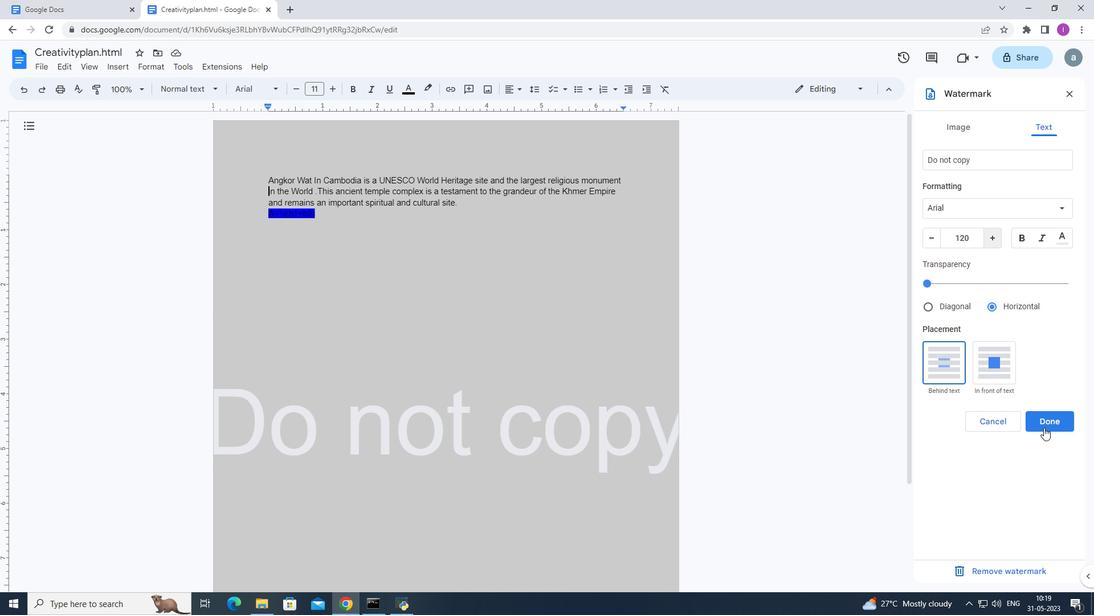 
Action: Mouse moved to (125, 65)
Screenshot: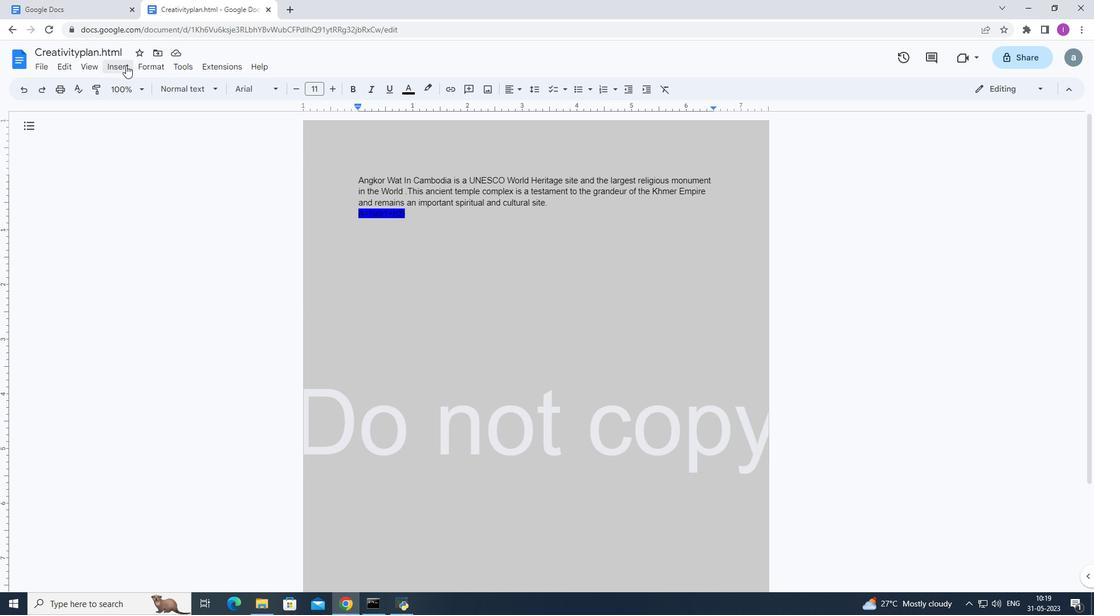 
Action: Mouse pressed left at (125, 65)
Screenshot: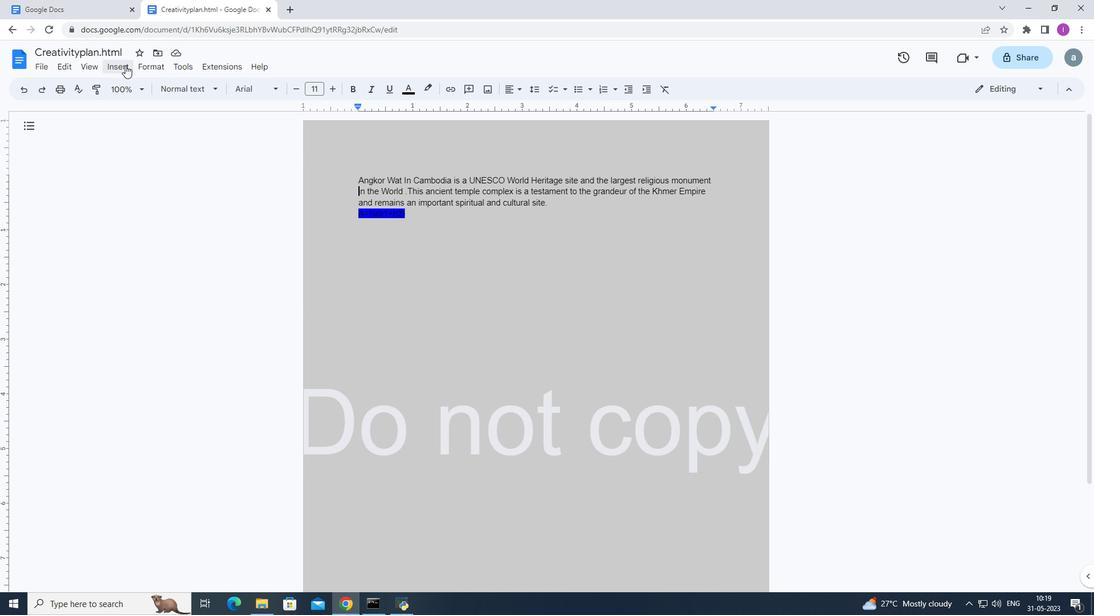 
Action: Mouse moved to (314, 377)
Screenshot: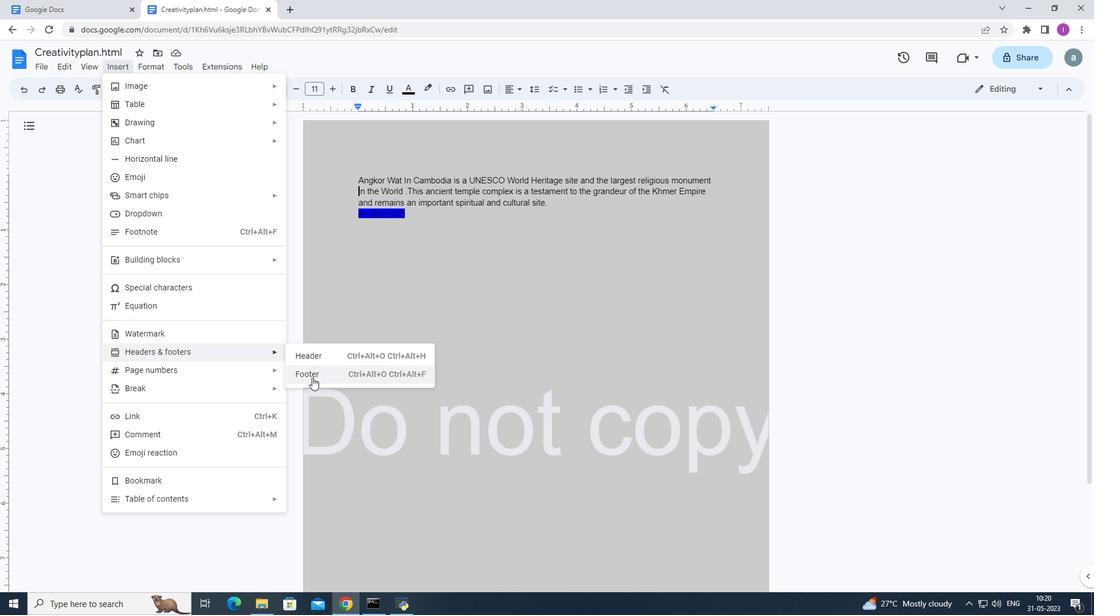 
Action: Mouse pressed left at (314, 377)
Screenshot: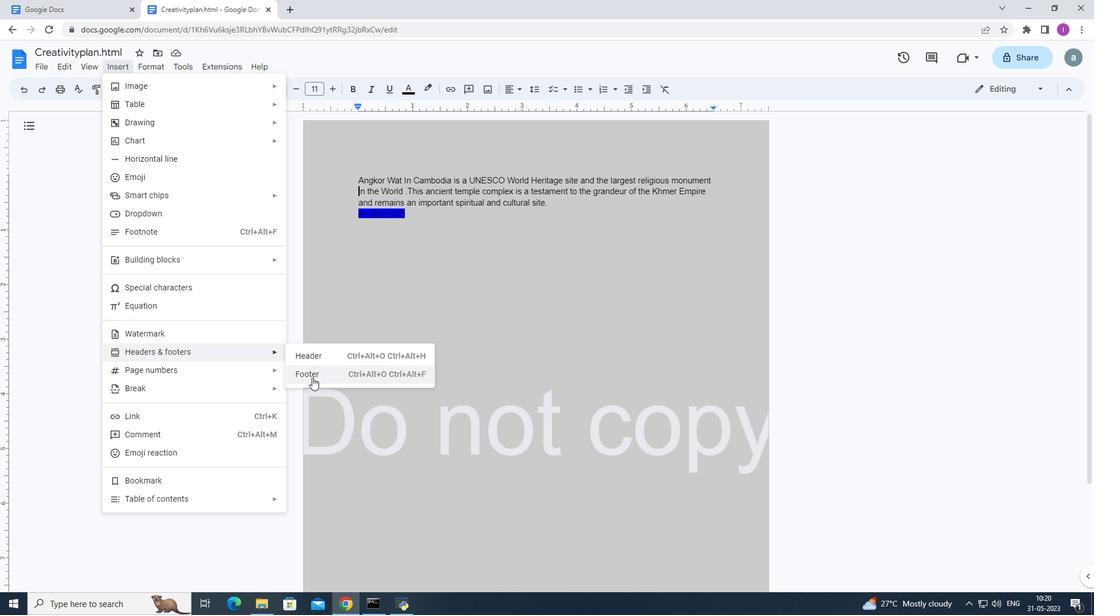 
Action: Mouse moved to (474, 396)
Screenshot: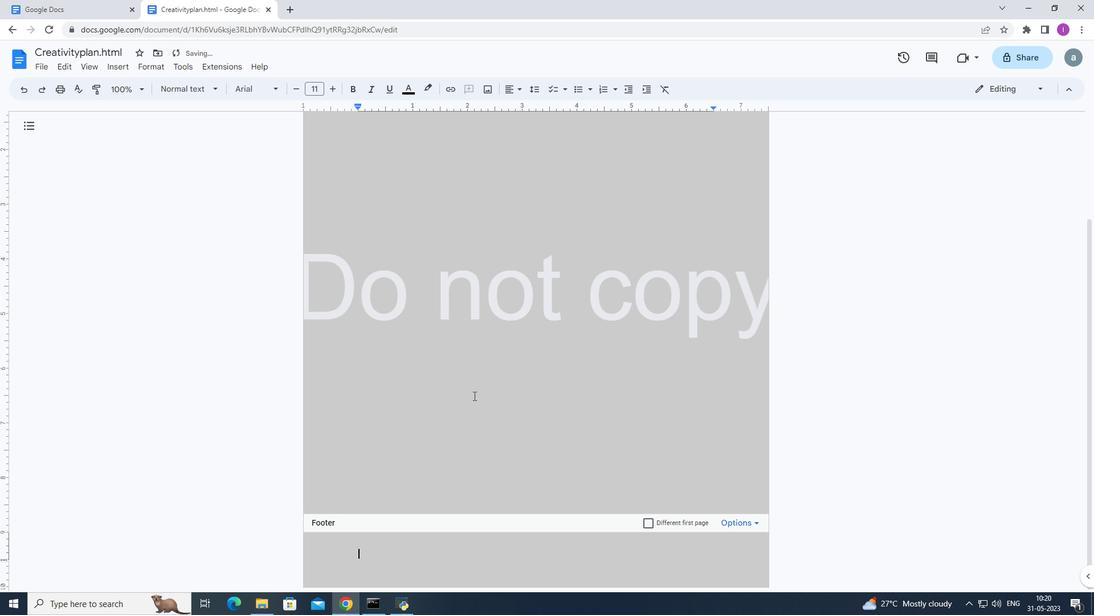
Action: Key pressed www.ramsond<Key.backspace>s.com
Screenshot: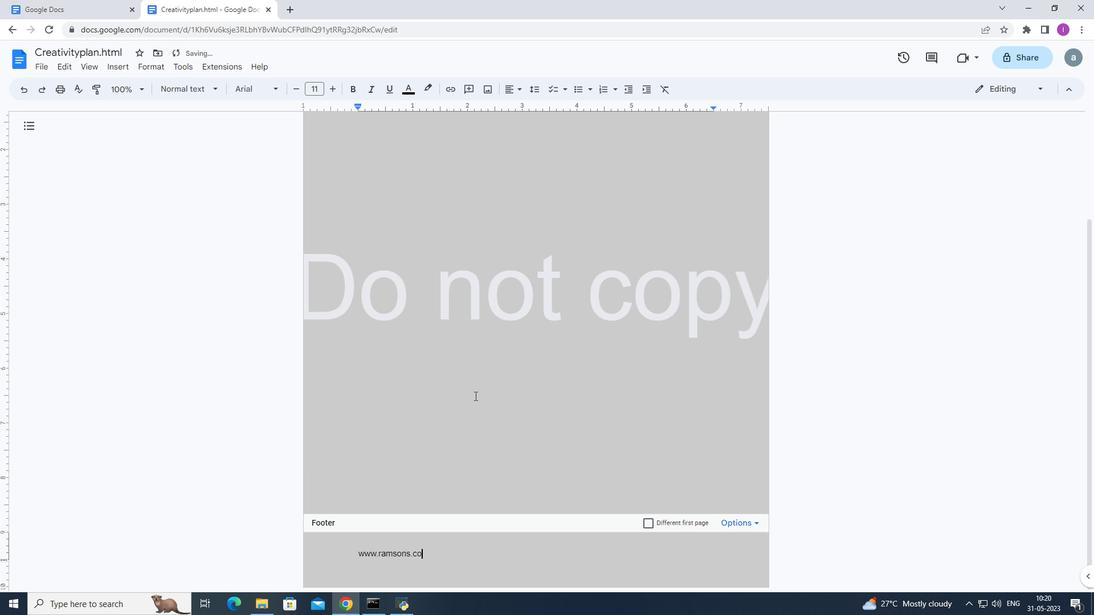 
Action: Mouse moved to (196, 365)
Screenshot: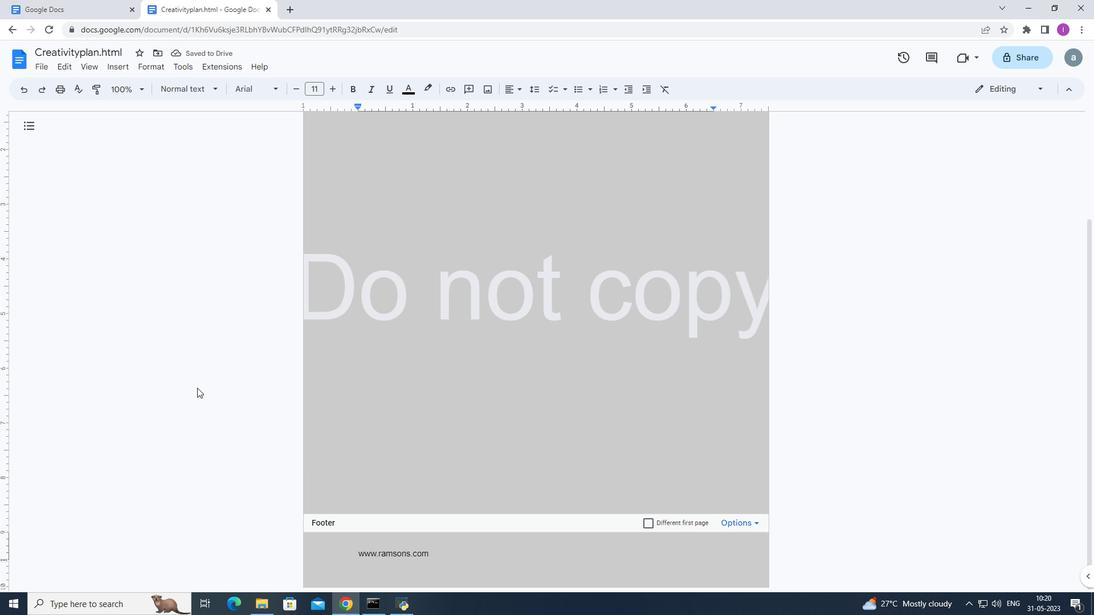 
Action: Mouse pressed left at (196, 365)
Screenshot: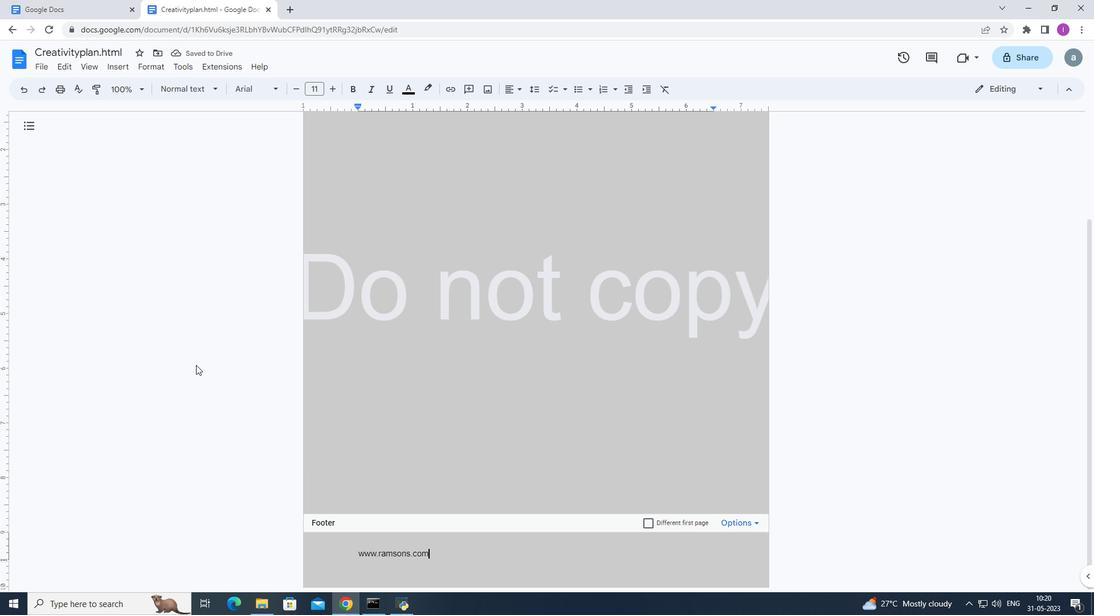 
Action: Mouse moved to (284, 363)
Screenshot: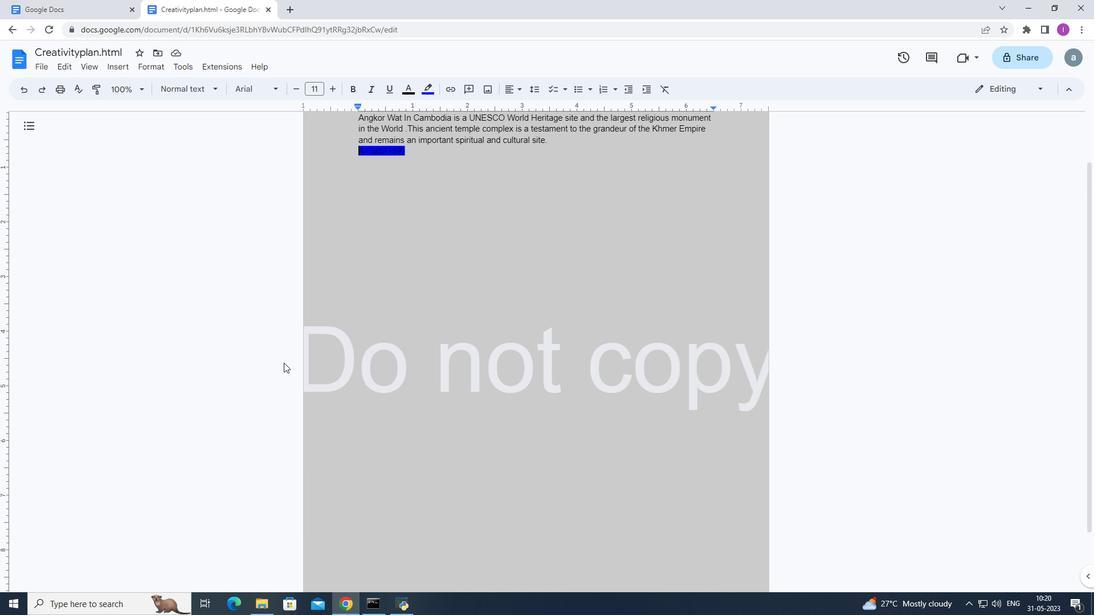 
Action: Mouse scrolled (284, 362) with delta (0, 0)
Screenshot: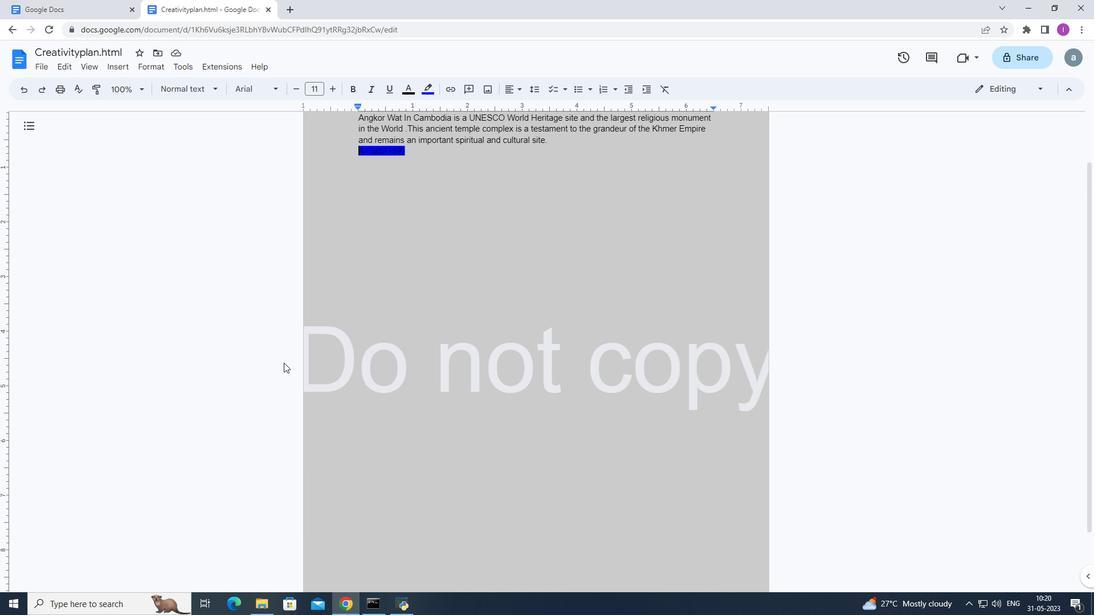 
Action: Mouse scrolled (284, 362) with delta (0, 0)
Screenshot: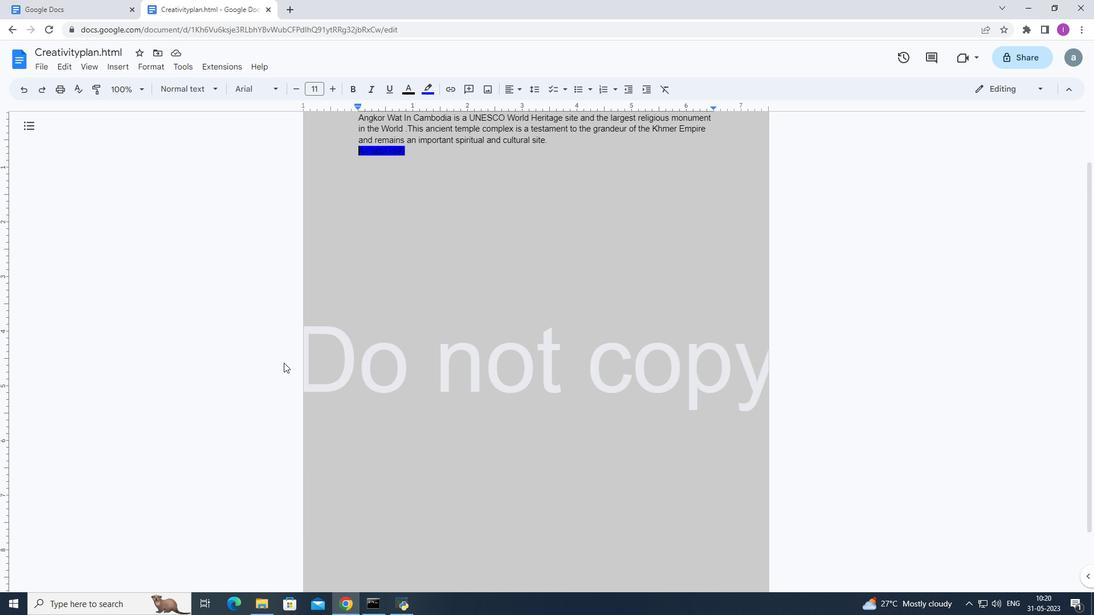
Action: Mouse moved to (321, 362)
Screenshot: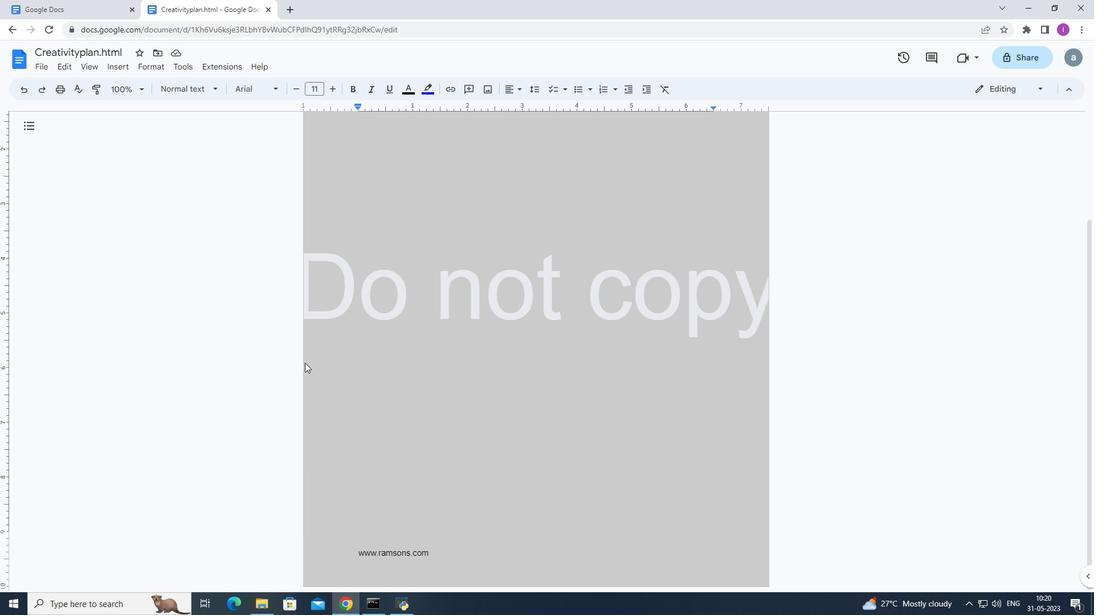 
Action: Mouse scrolled (321, 361) with delta (0, 0)
Screenshot: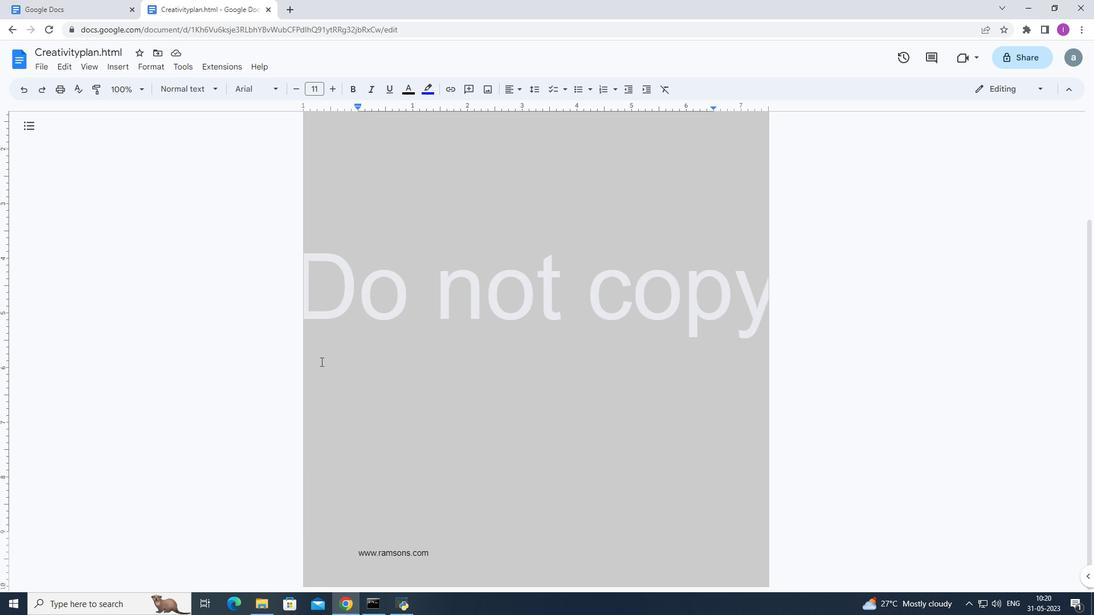 
Action: Mouse scrolled (321, 361) with delta (0, 0)
Screenshot: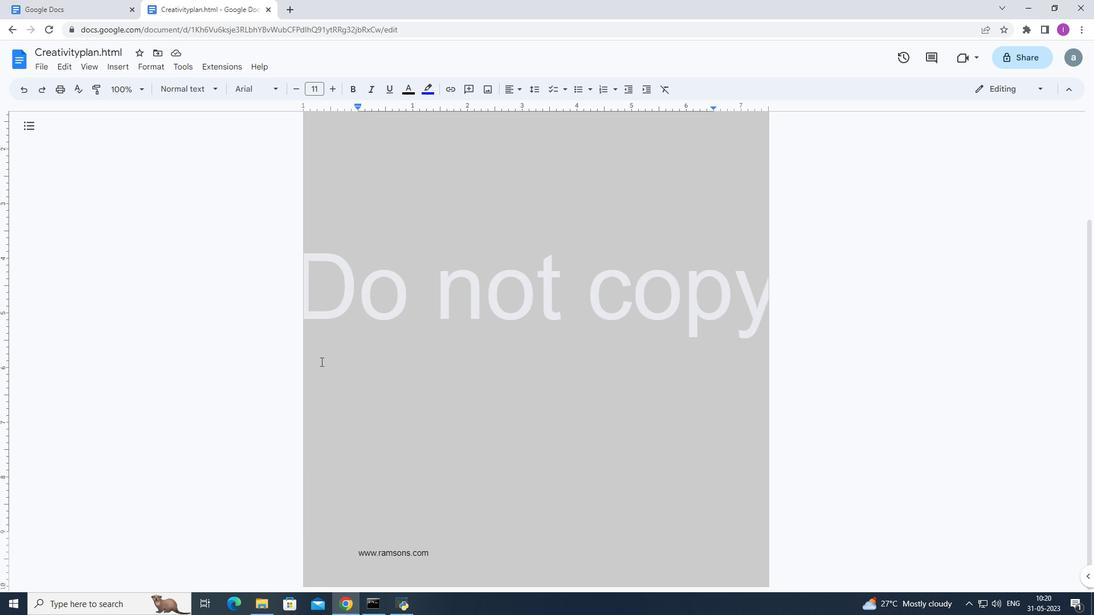 
Action: Mouse moved to (12, 32)
Screenshot: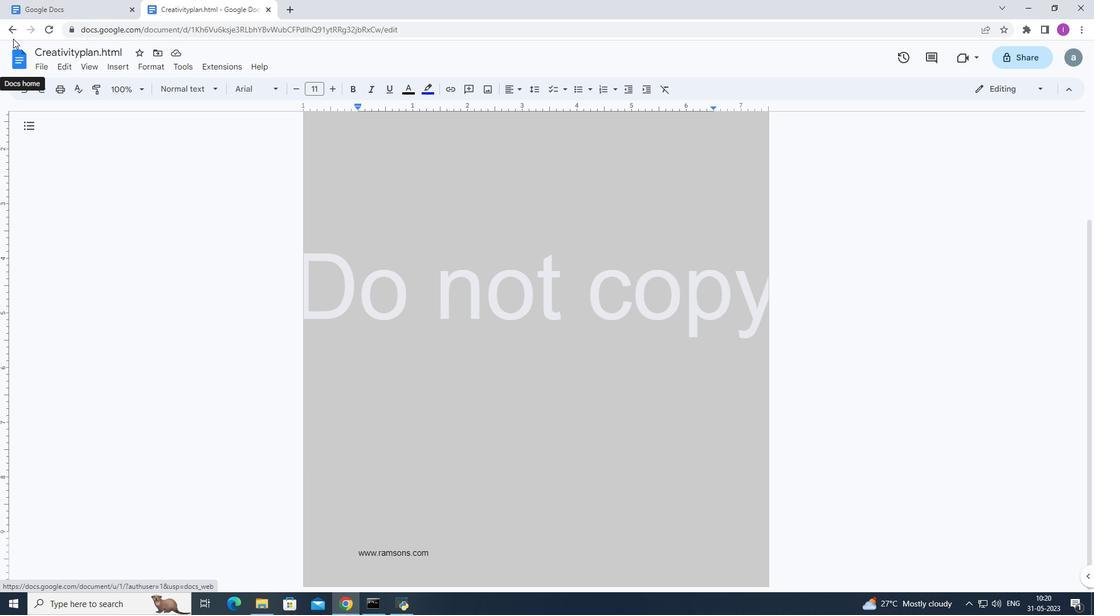 
